 Task: Find connections with filter location Trindade with filter topic #Affiliationwith filter profile language Spanish with filter current company Icertis with filter school Acharya Institutes with filter industry Community Services with filter service category Tax Law with filter keywords title Chief Information Officer (CIO)
Action: Mouse moved to (498, 86)
Screenshot: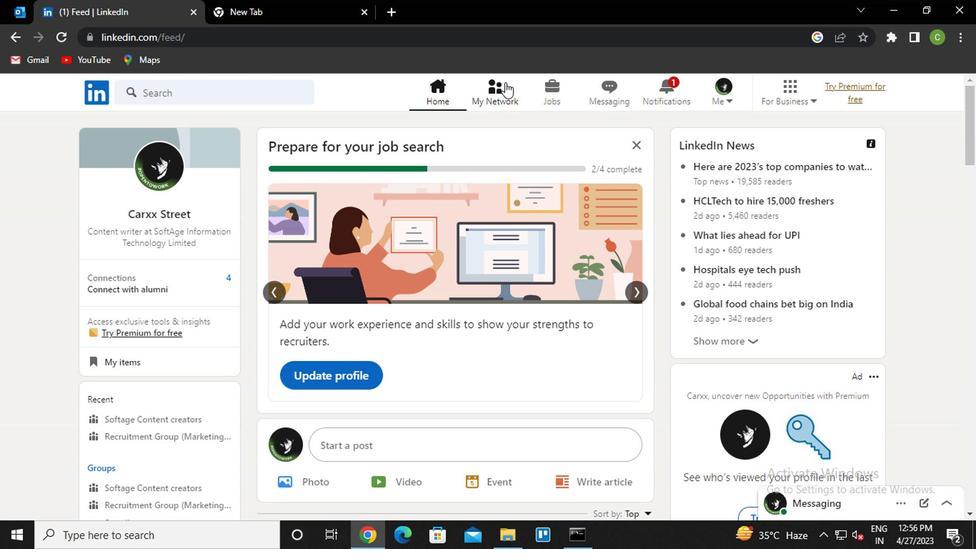 
Action: Mouse pressed left at (498, 86)
Screenshot: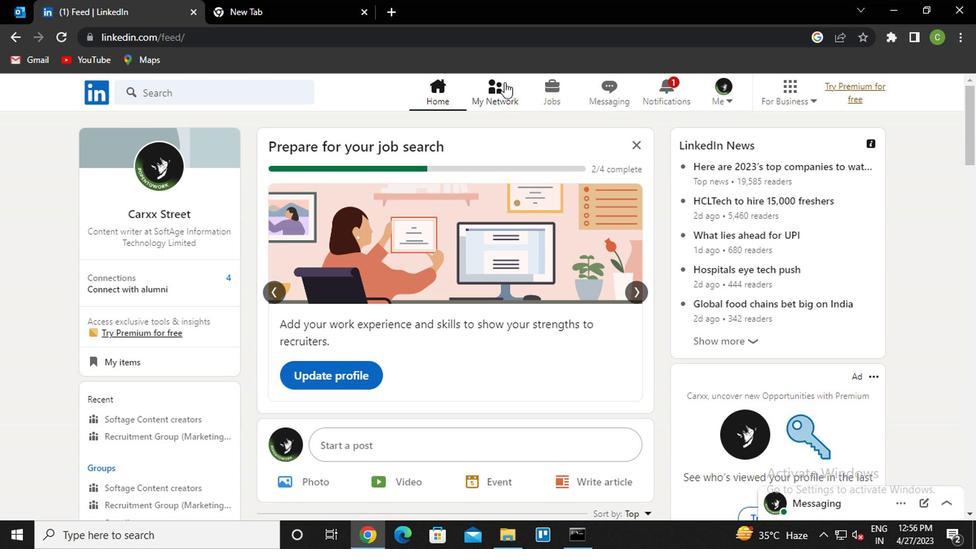 
Action: Mouse moved to (235, 168)
Screenshot: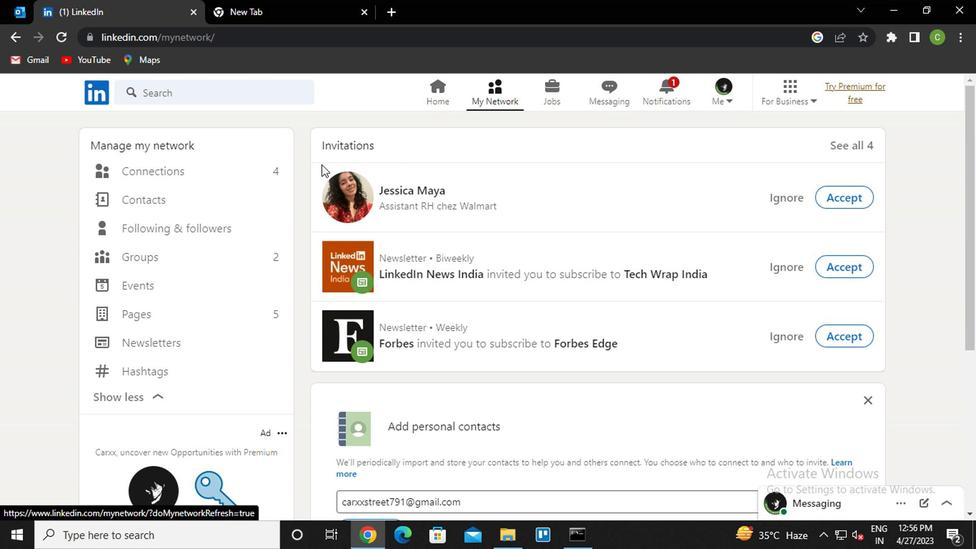 
Action: Mouse pressed left at (235, 168)
Screenshot: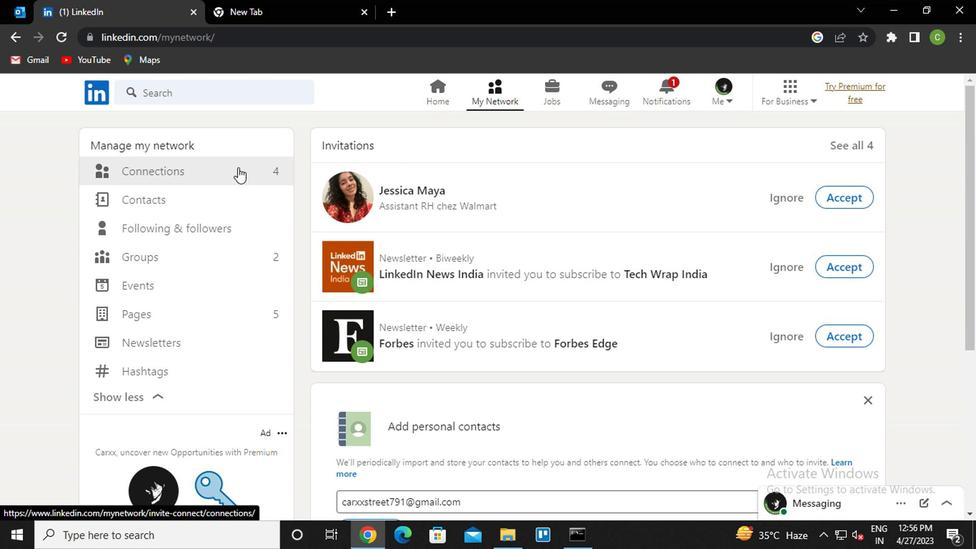 
Action: Mouse moved to (578, 179)
Screenshot: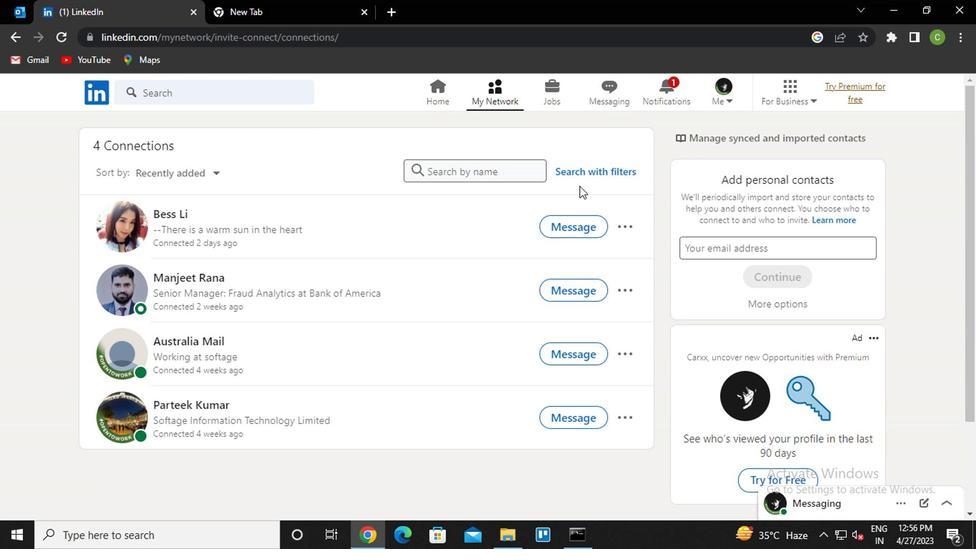 
Action: Mouse pressed left at (578, 179)
Screenshot: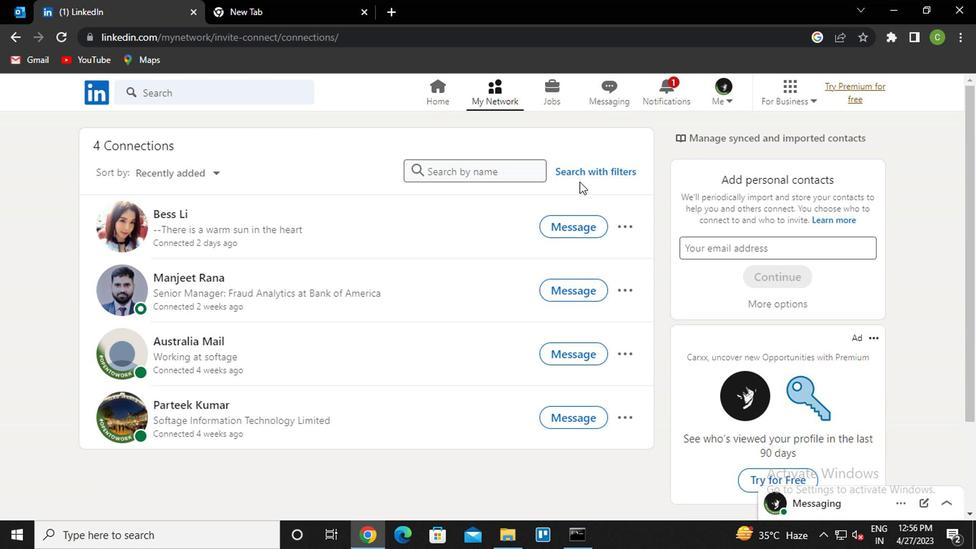 
Action: Mouse moved to (537, 125)
Screenshot: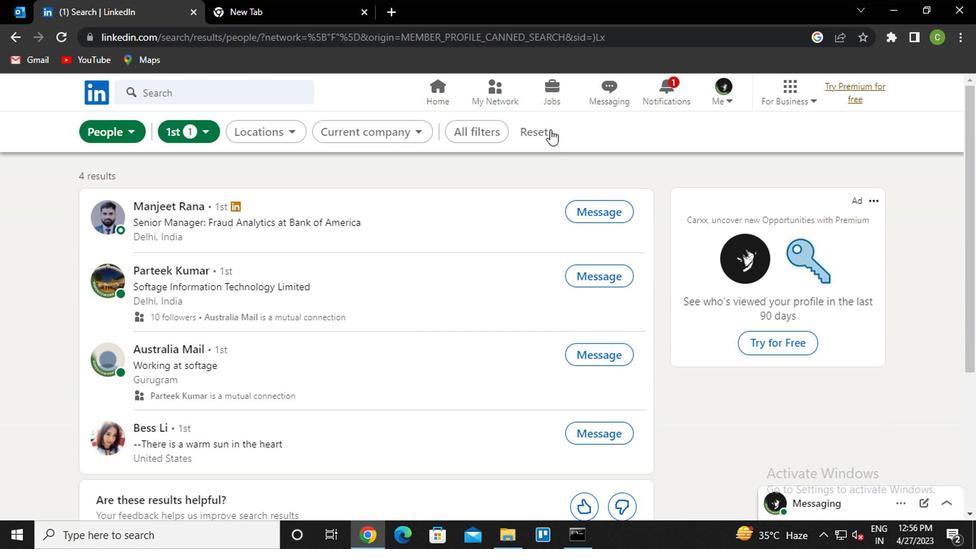 
Action: Mouse pressed left at (537, 125)
Screenshot: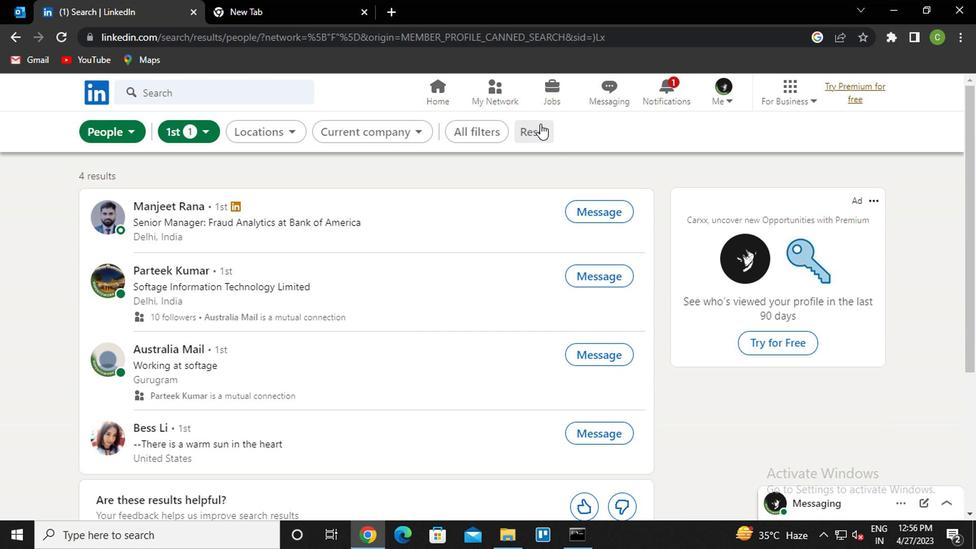 
Action: Mouse moved to (498, 134)
Screenshot: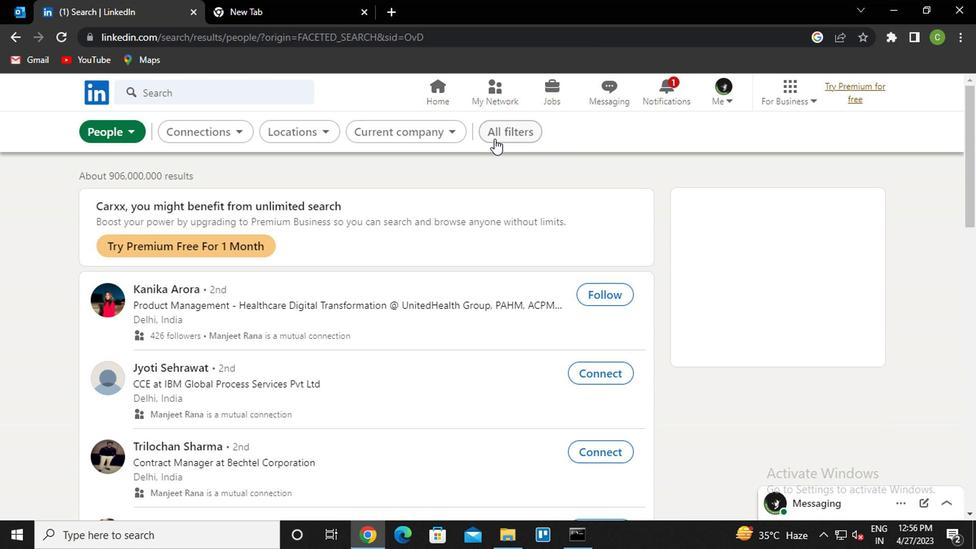
Action: Mouse pressed left at (498, 134)
Screenshot: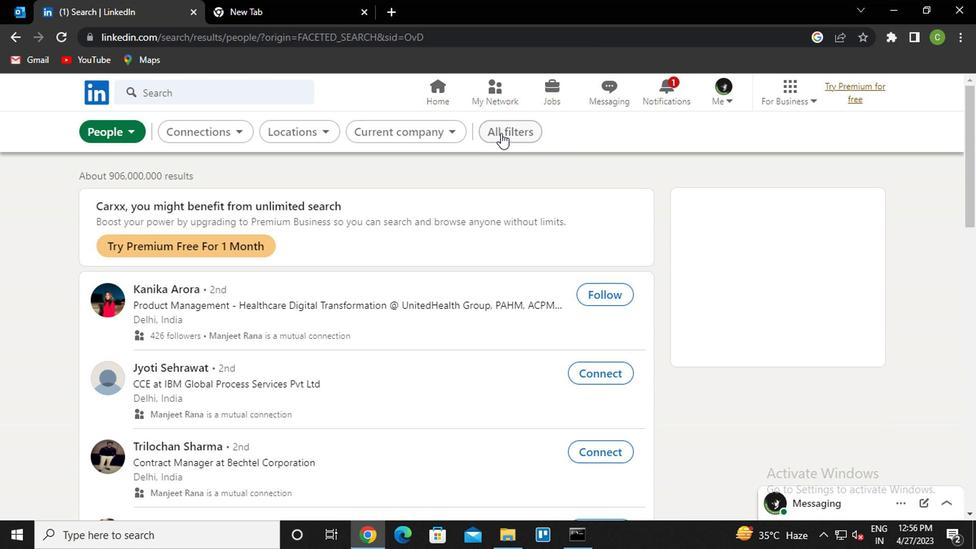 
Action: Mouse moved to (800, 317)
Screenshot: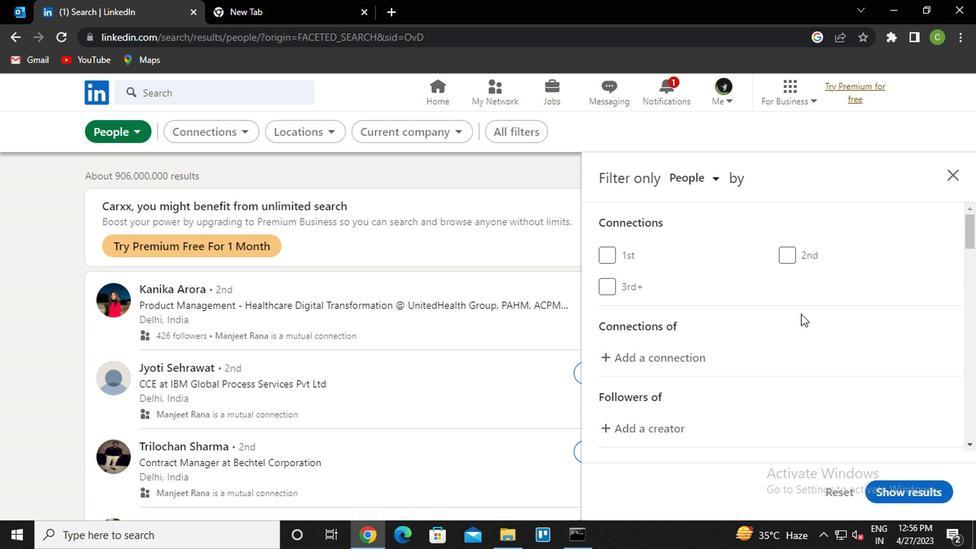 
Action: Mouse scrolled (800, 316) with delta (0, -1)
Screenshot: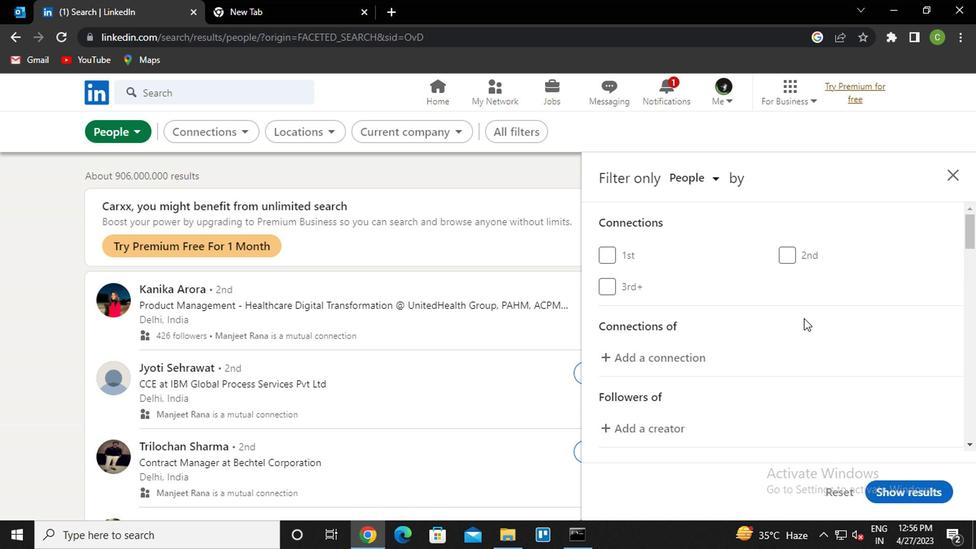 
Action: Mouse scrolled (800, 316) with delta (0, -1)
Screenshot: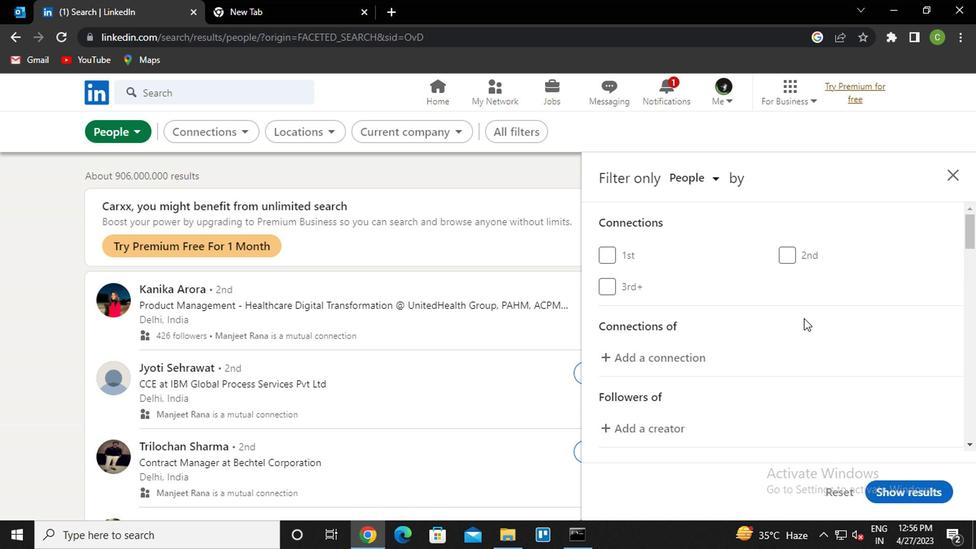 
Action: Mouse scrolled (800, 316) with delta (0, -1)
Screenshot: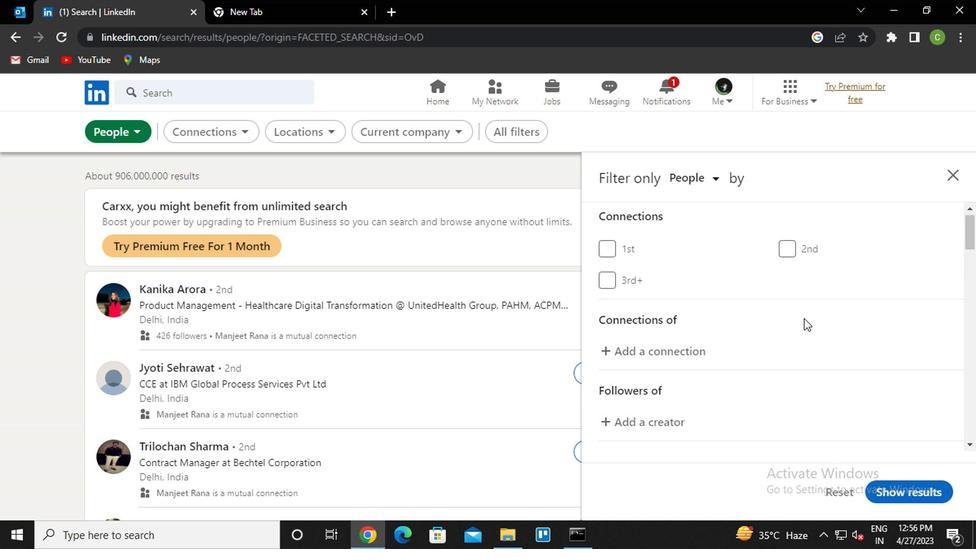 
Action: Mouse scrolled (800, 316) with delta (0, -1)
Screenshot: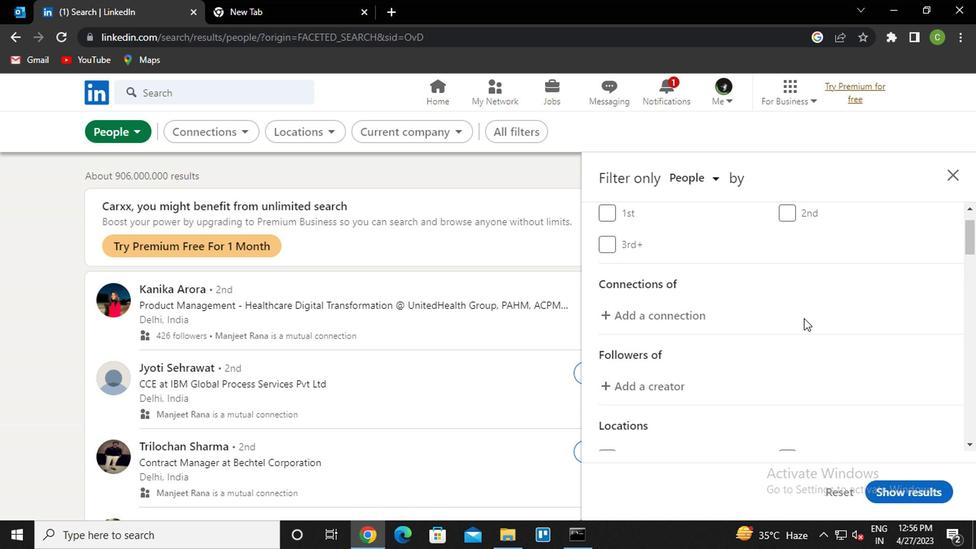 
Action: Mouse scrolled (800, 316) with delta (0, -1)
Screenshot: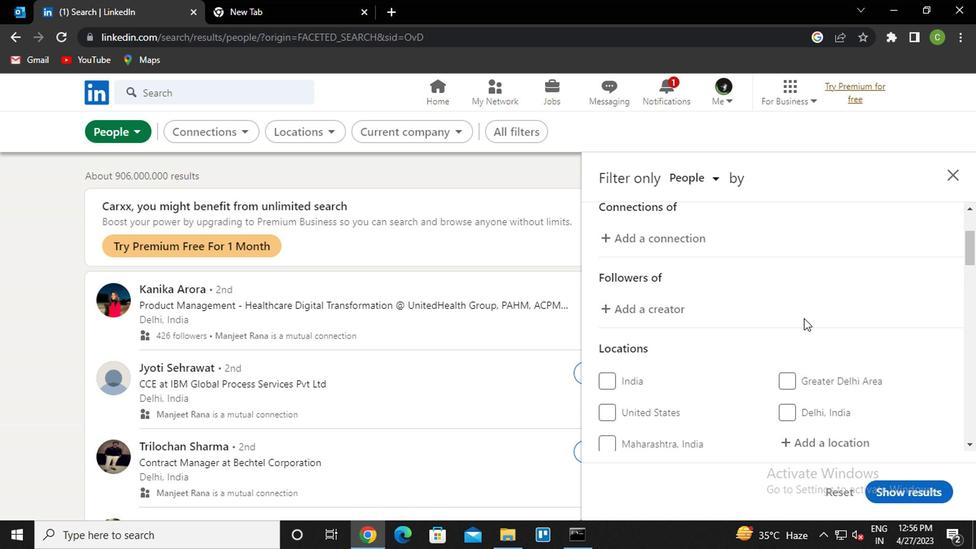 
Action: Mouse scrolled (800, 317) with delta (0, 0)
Screenshot: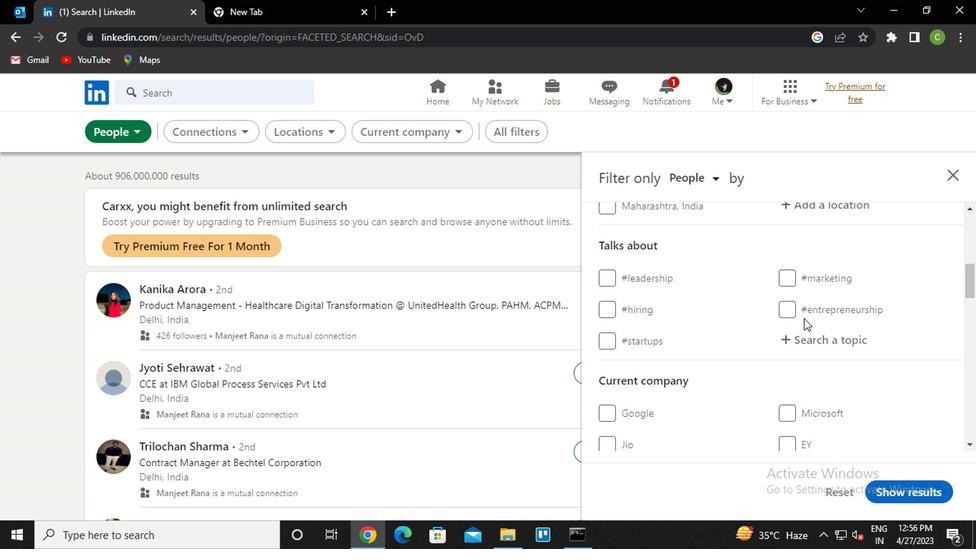 
Action: Mouse scrolled (800, 317) with delta (0, 0)
Screenshot: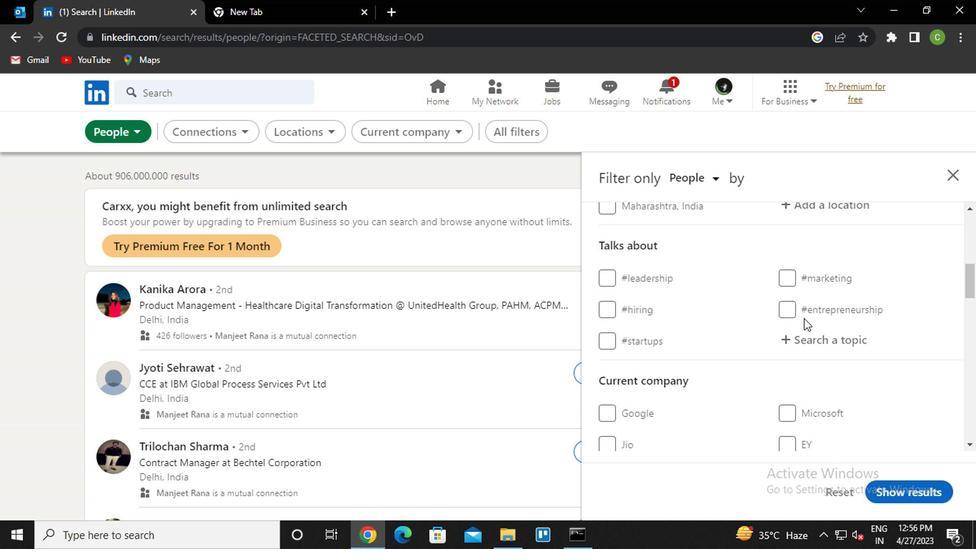 
Action: Mouse moved to (812, 341)
Screenshot: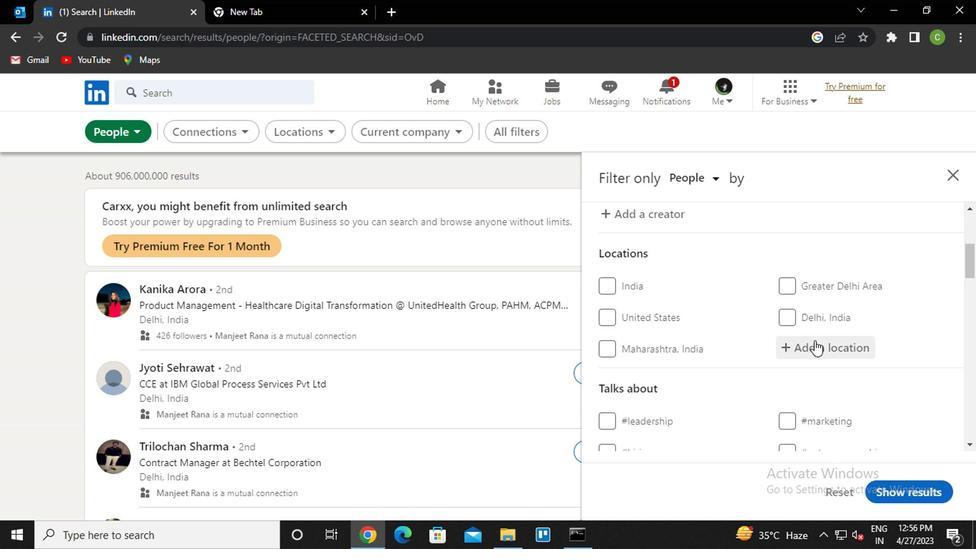 
Action: Mouse pressed left at (812, 341)
Screenshot: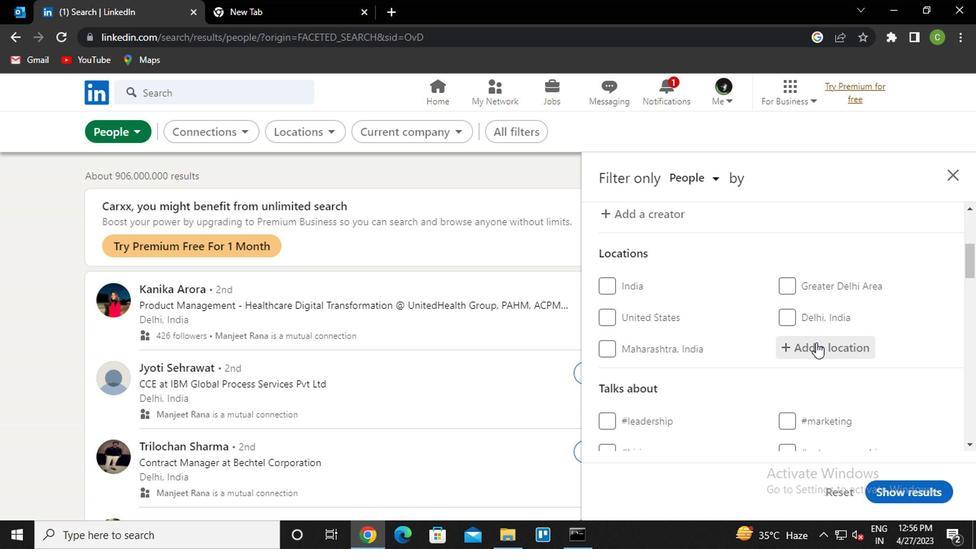 
Action: Key pressed <Key.caps_lock><Key.caps_lock>t<Key.caps_lock>rind<Key.down><Key.down><Key.enter>
Screenshot: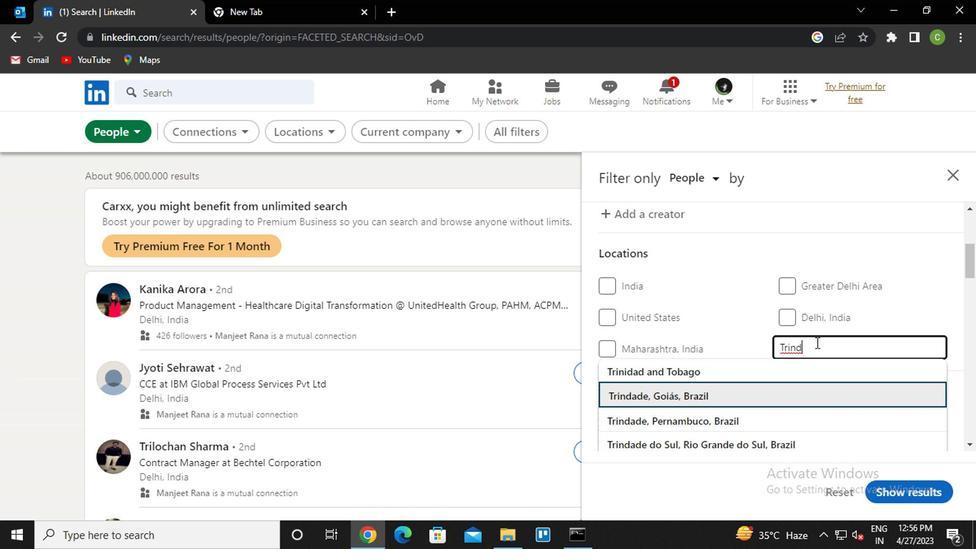 
Action: Mouse scrolled (812, 340) with delta (0, -1)
Screenshot: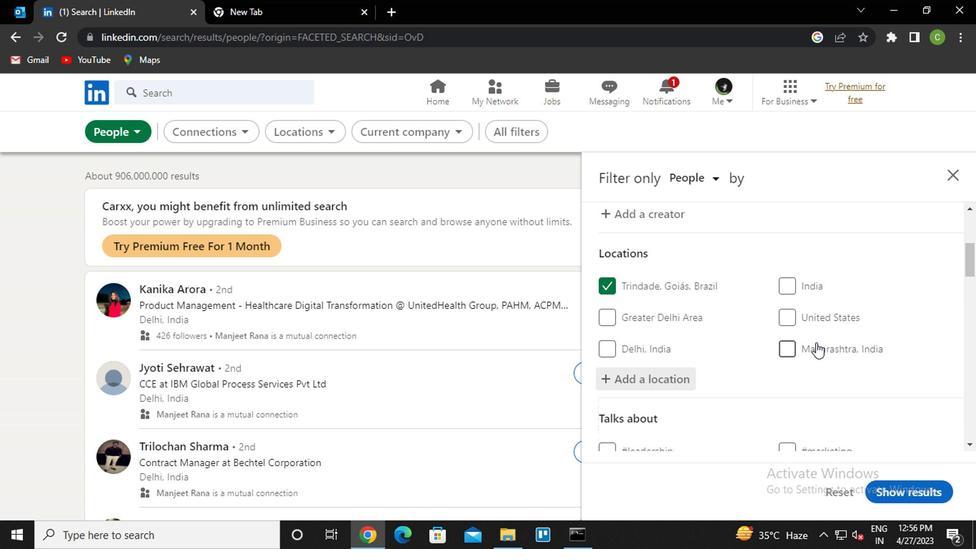 
Action: Mouse scrolled (812, 340) with delta (0, -1)
Screenshot: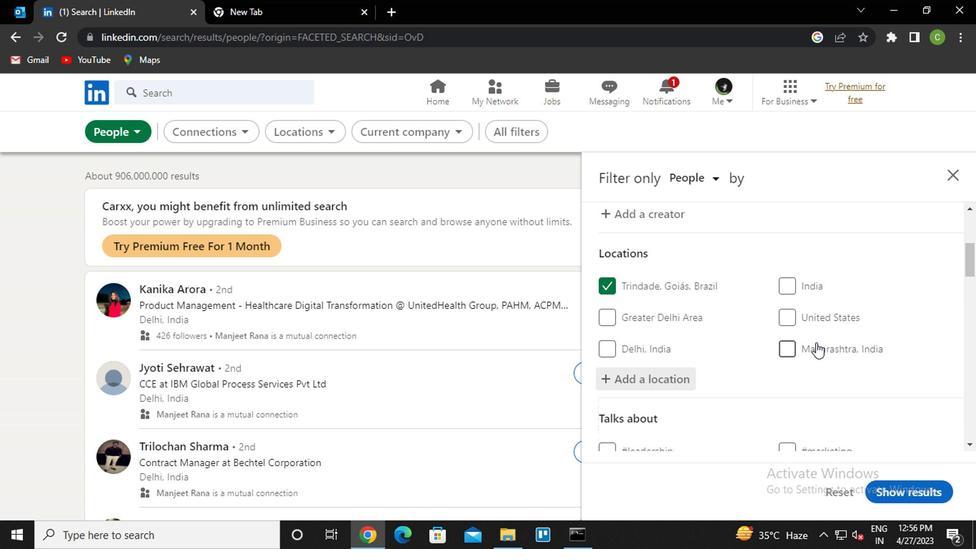 
Action: Mouse scrolled (812, 340) with delta (0, -1)
Screenshot: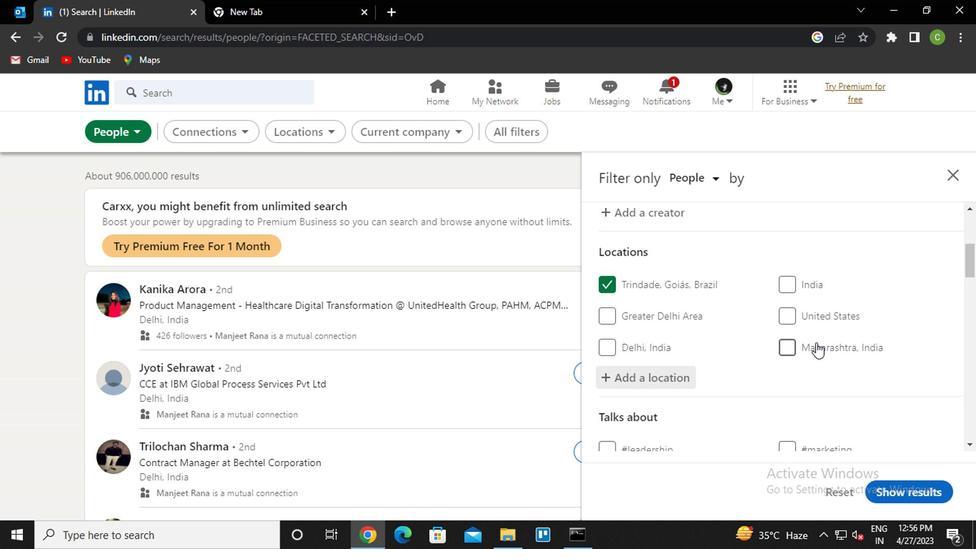 
Action: Mouse moved to (808, 305)
Screenshot: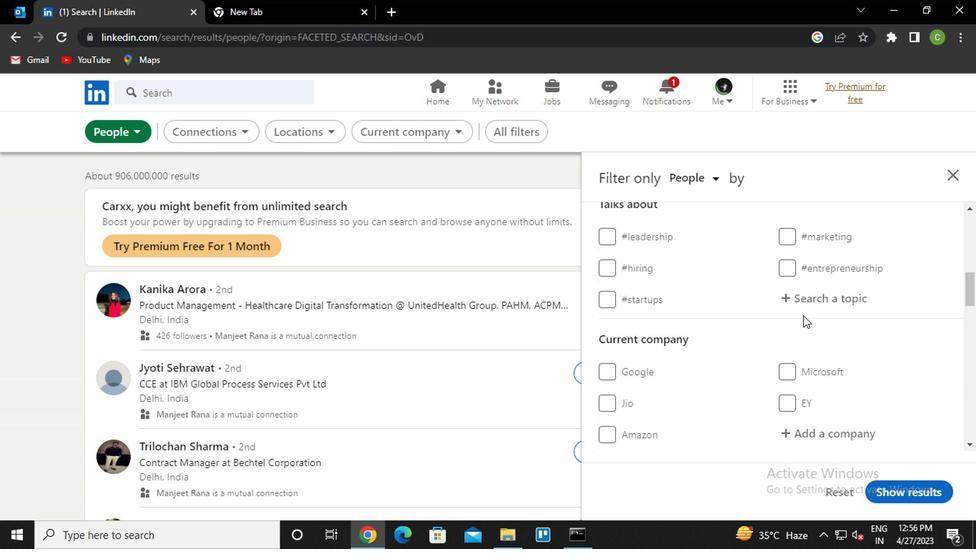 
Action: Mouse pressed left at (808, 305)
Screenshot: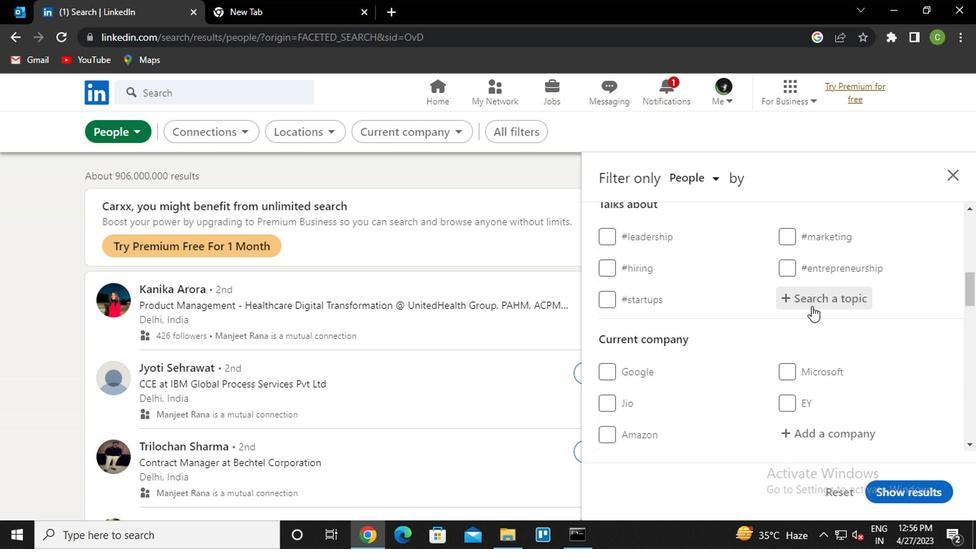 
Action: Key pressed <Key.caps_lock>a<Key.caps_lock>ffiali<Key.backspace><Key.backspace><Key.backspace><Key.backspace>iliation<Key.down><Key.enter>
Screenshot: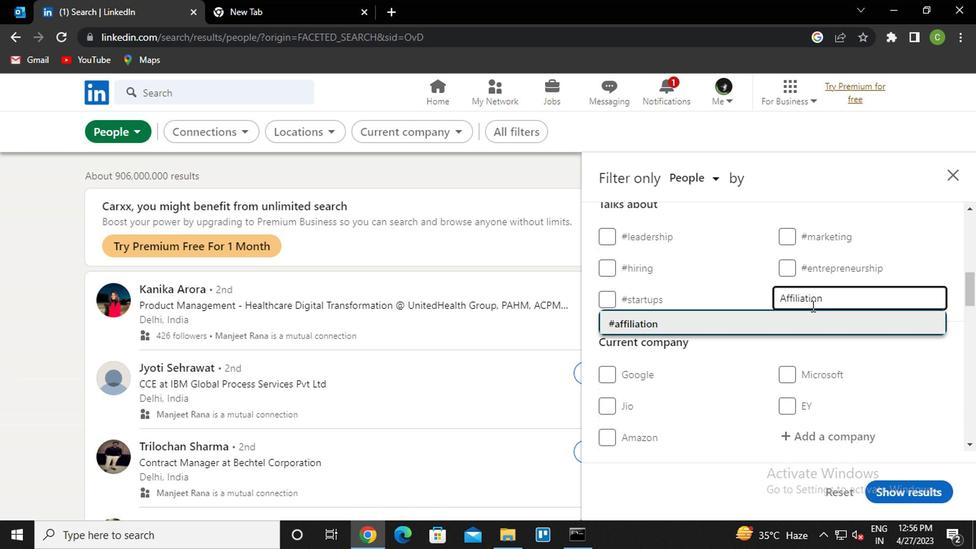 
Action: Mouse scrolled (808, 304) with delta (0, 0)
Screenshot: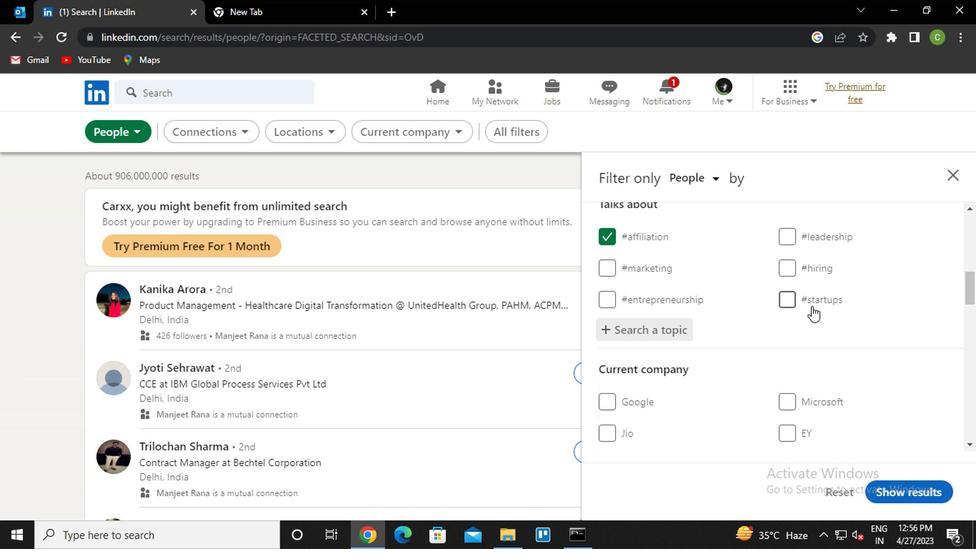 
Action: Mouse scrolled (808, 304) with delta (0, 0)
Screenshot: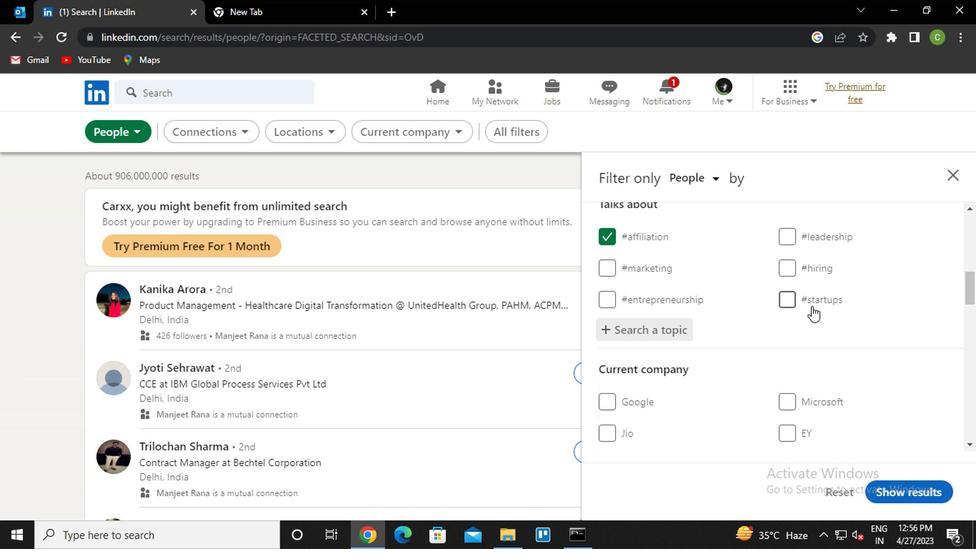 
Action: Mouse scrolled (808, 304) with delta (0, 0)
Screenshot: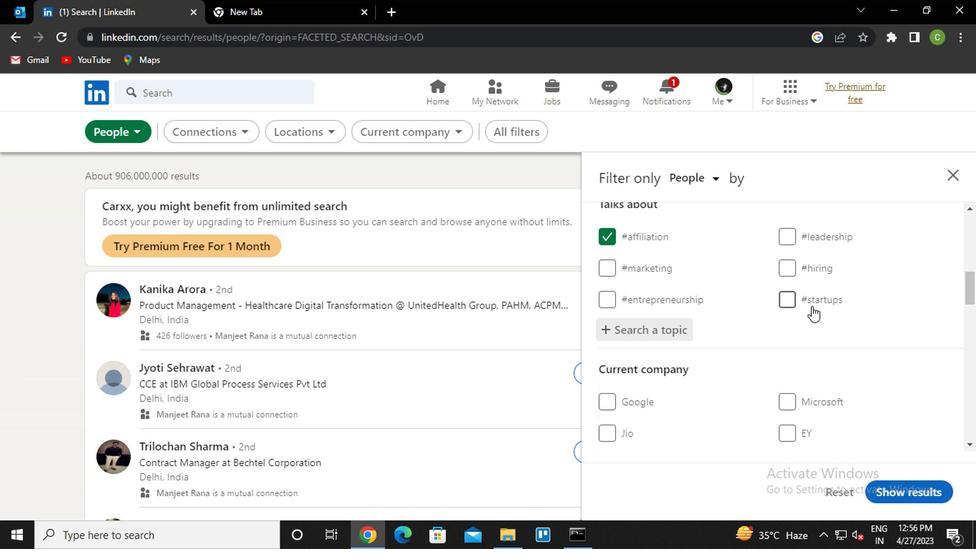 
Action: Mouse scrolled (808, 304) with delta (0, 0)
Screenshot: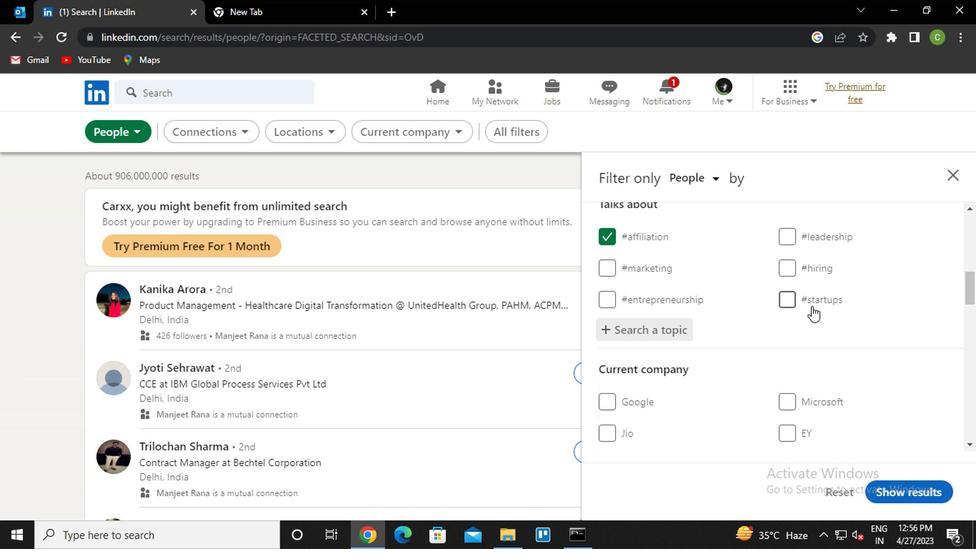 
Action: Mouse scrolled (808, 304) with delta (0, 0)
Screenshot: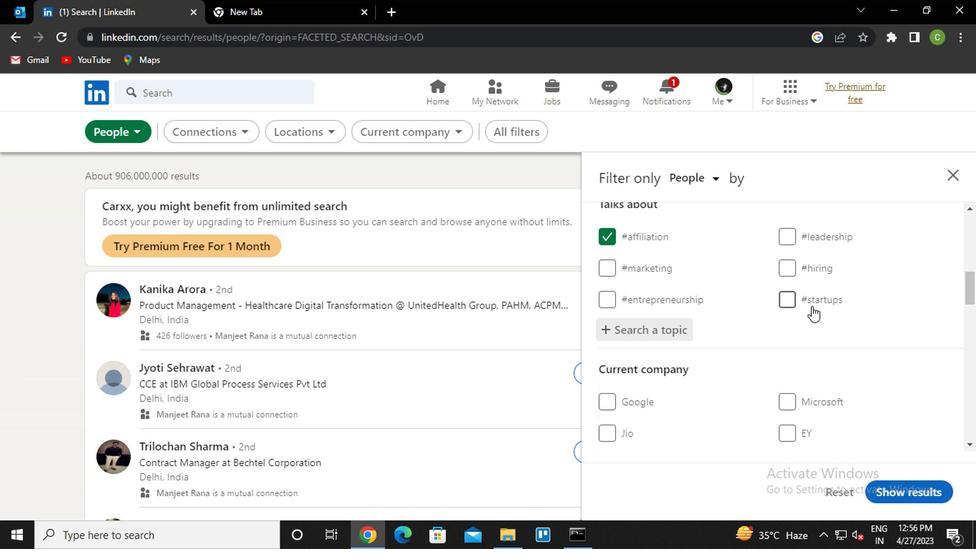 
Action: Mouse scrolled (808, 304) with delta (0, 0)
Screenshot: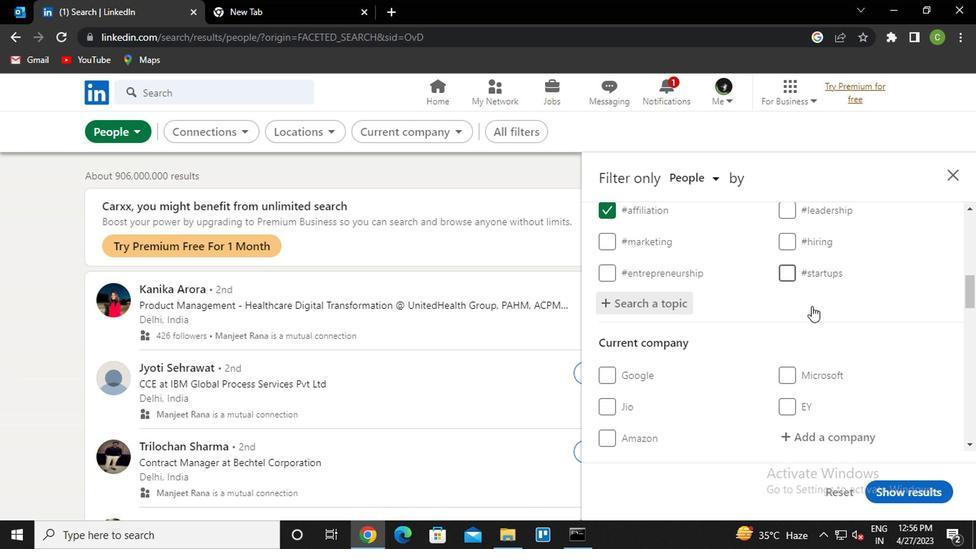 
Action: Mouse scrolled (808, 304) with delta (0, 0)
Screenshot: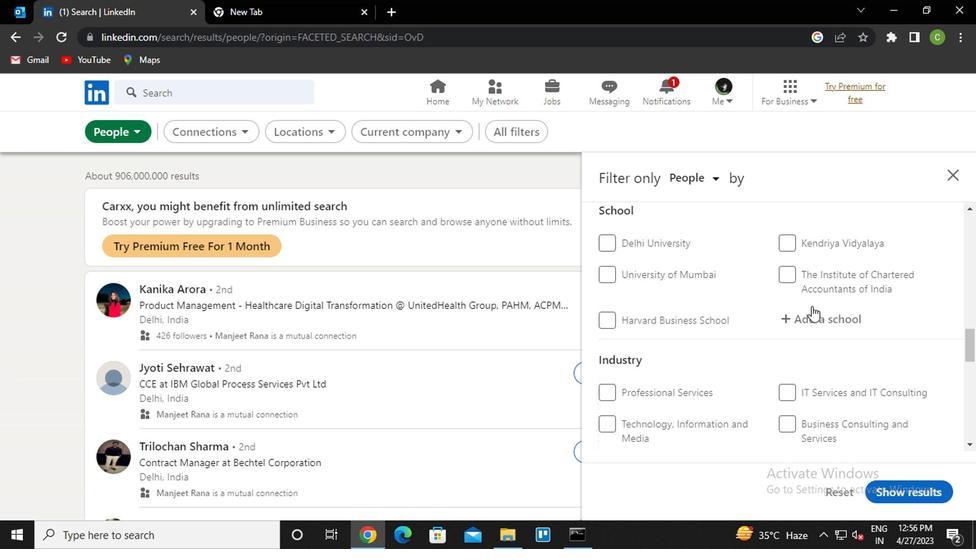
Action: Mouse scrolled (808, 304) with delta (0, 0)
Screenshot: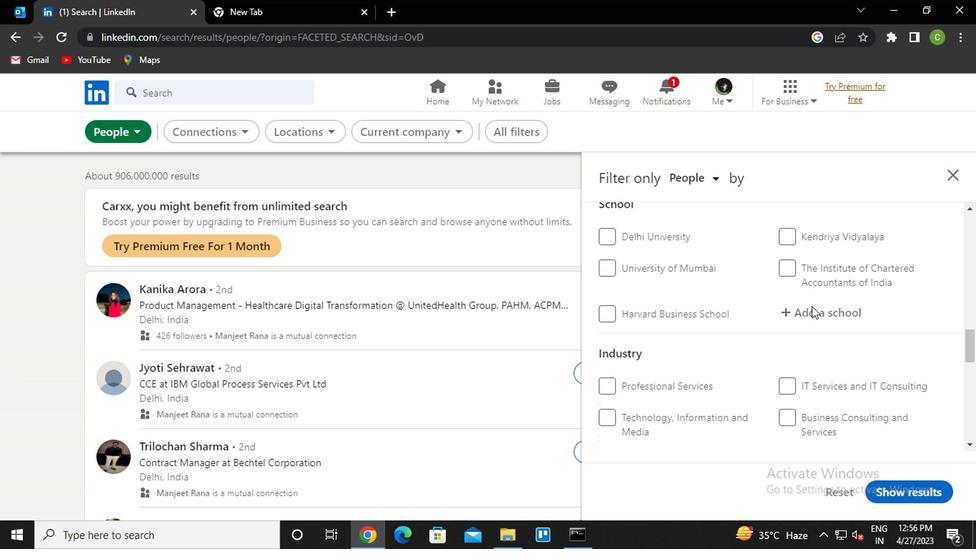 
Action: Mouse scrolled (808, 304) with delta (0, 0)
Screenshot: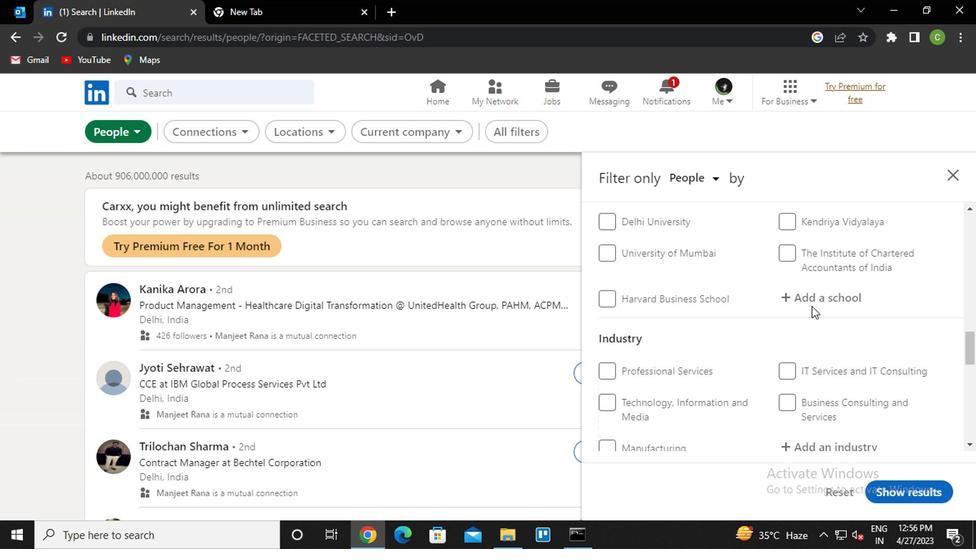 
Action: Mouse scrolled (808, 304) with delta (0, 0)
Screenshot: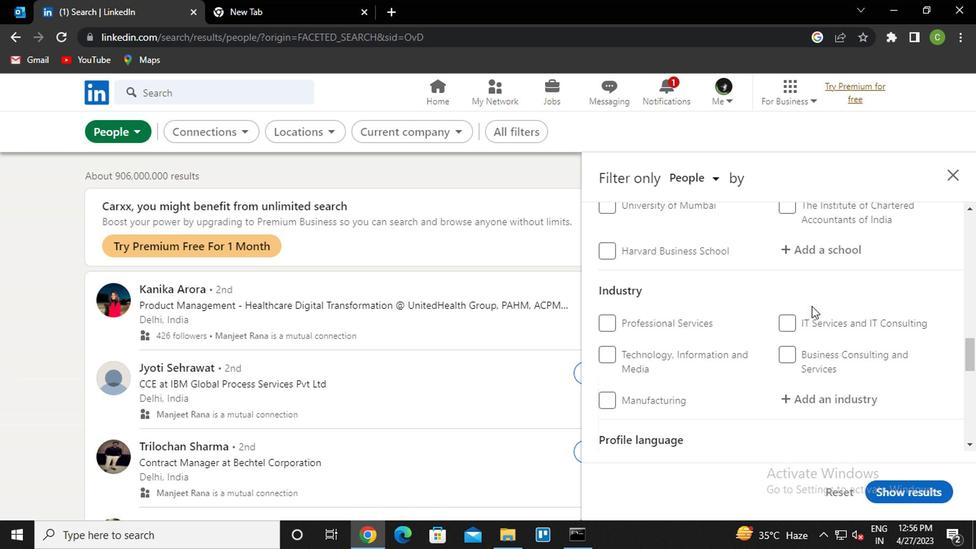 
Action: Mouse scrolled (808, 304) with delta (0, 0)
Screenshot: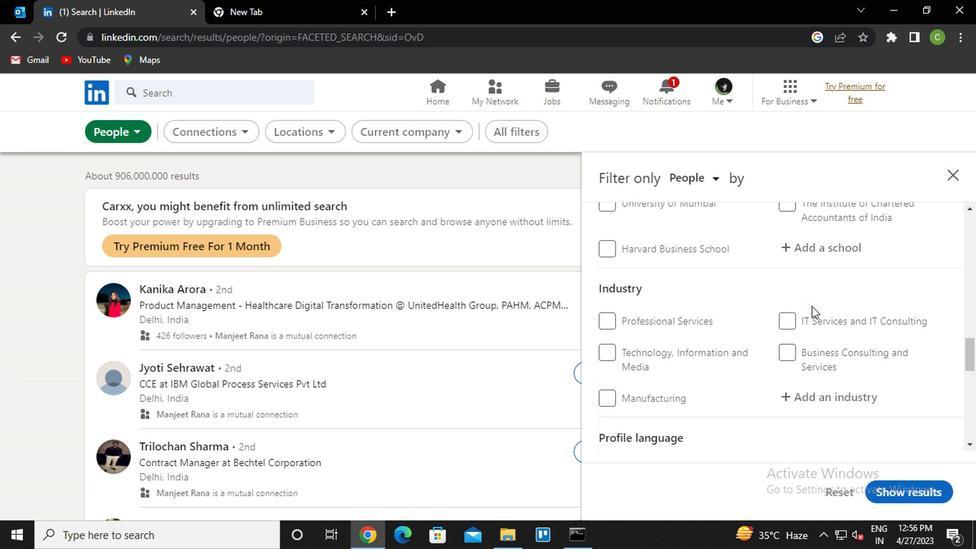 
Action: Mouse scrolled (808, 306) with delta (0, 1)
Screenshot: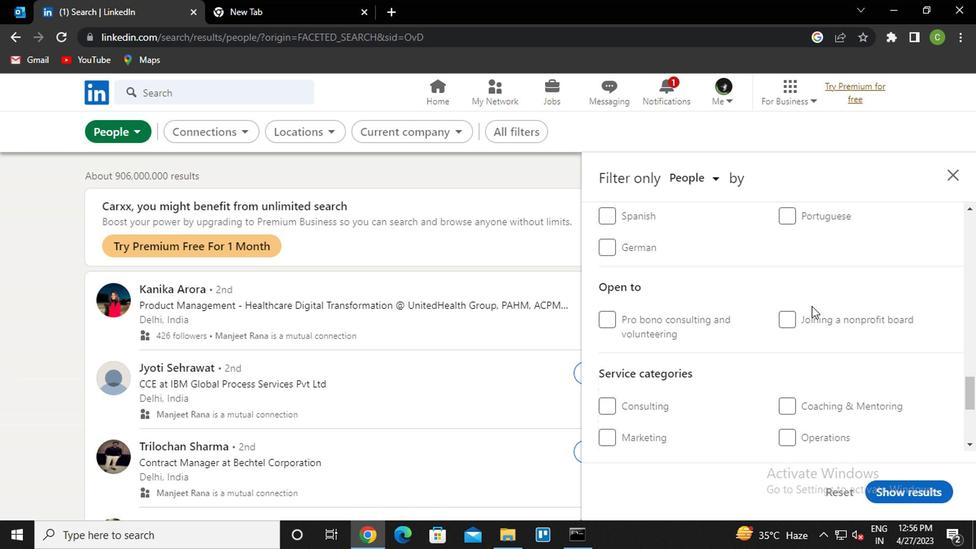 
Action: Mouse scrolled (808, 306) with delta (0, 1)
Screenshot: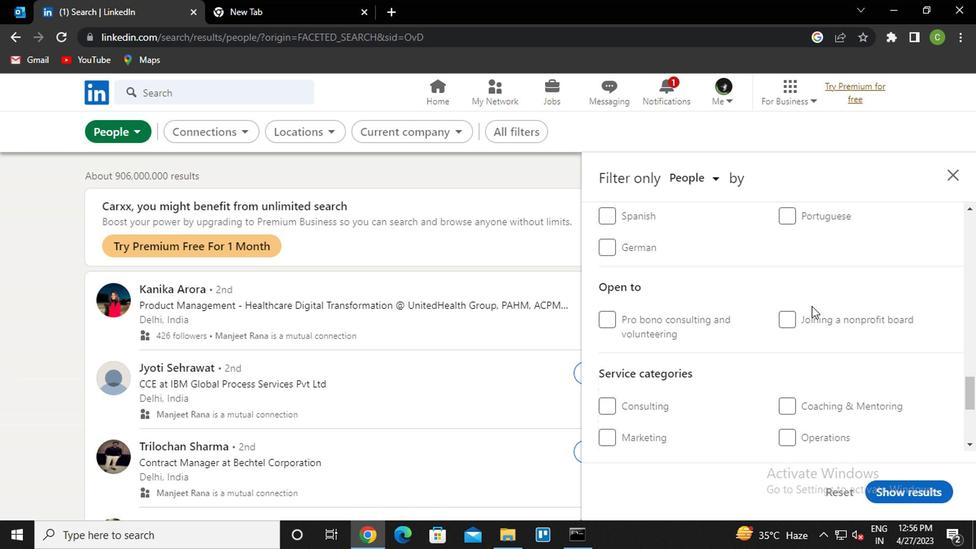 
Action: Mouse moved to (608, 350)
Screenshot: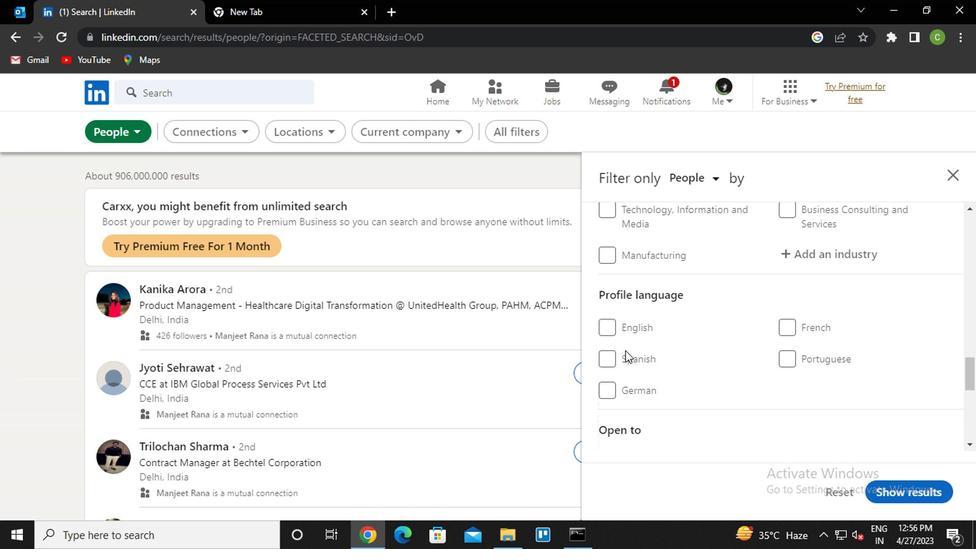 
Action: Mouse pressed left at (608, 350)
Screenshot: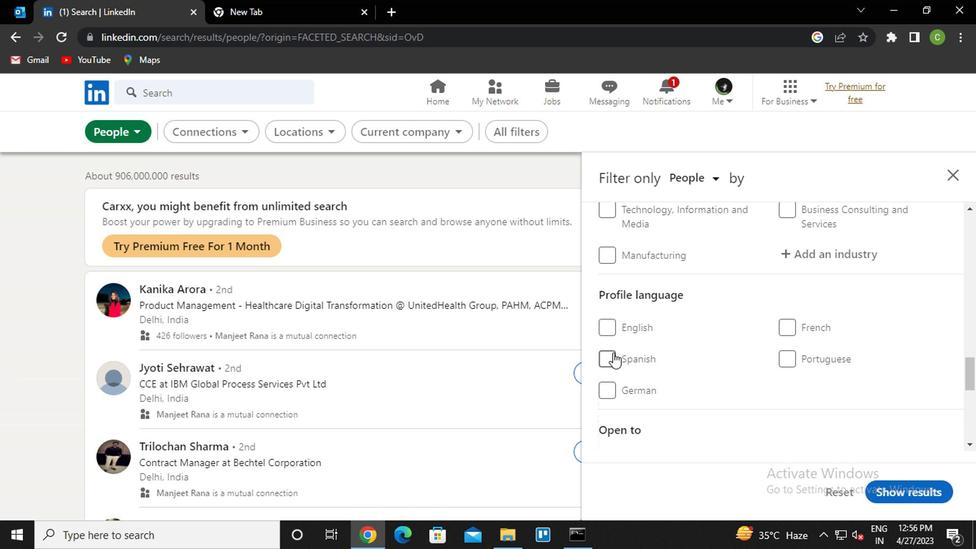 
Action: Mouse moved to (693, 358)
Screenshot: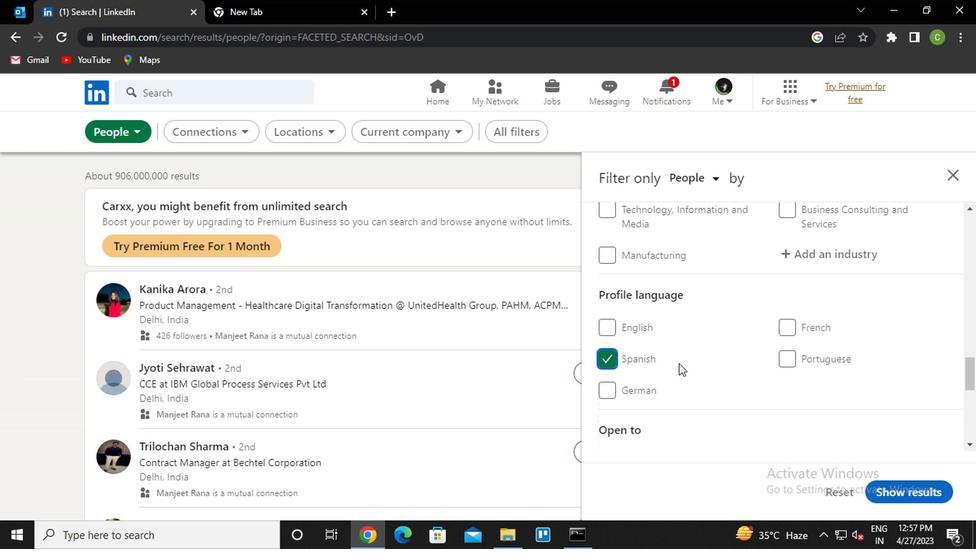 
Action: Mouse scrolled (693, 358) with delta (0, 0)
Screenshot: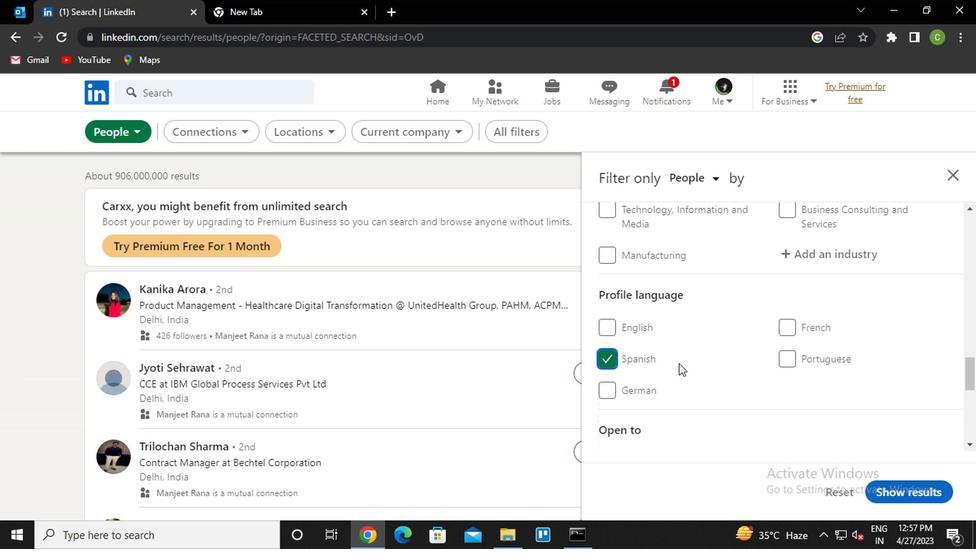 
Action: Mouse scrolled (693, 358) with delta (0, 0)
Screenshot: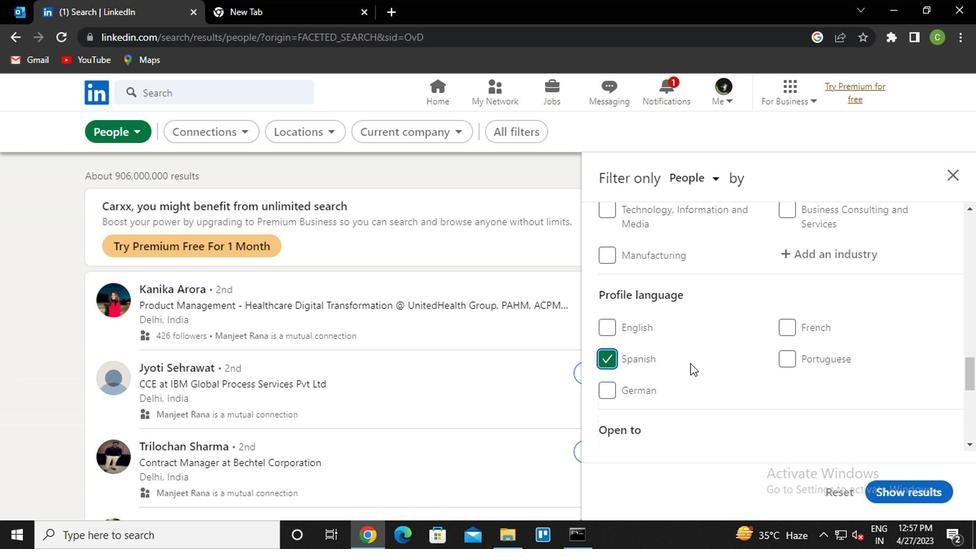 
Action: Mouse scrolled (693, 358) with delta (0, 0)
Screenshot: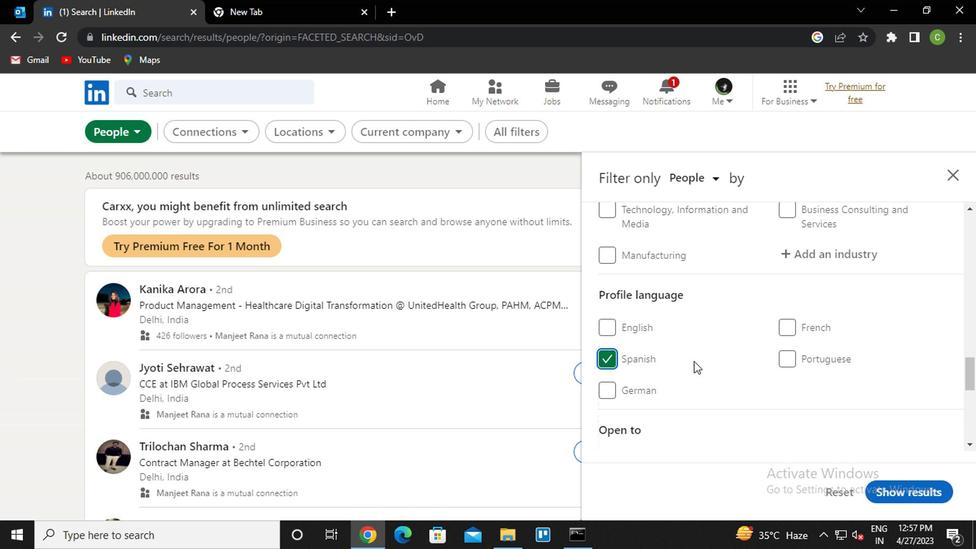 
Action: Mouse scrolled (693, 358) with delta (0, 0)
Screenshot: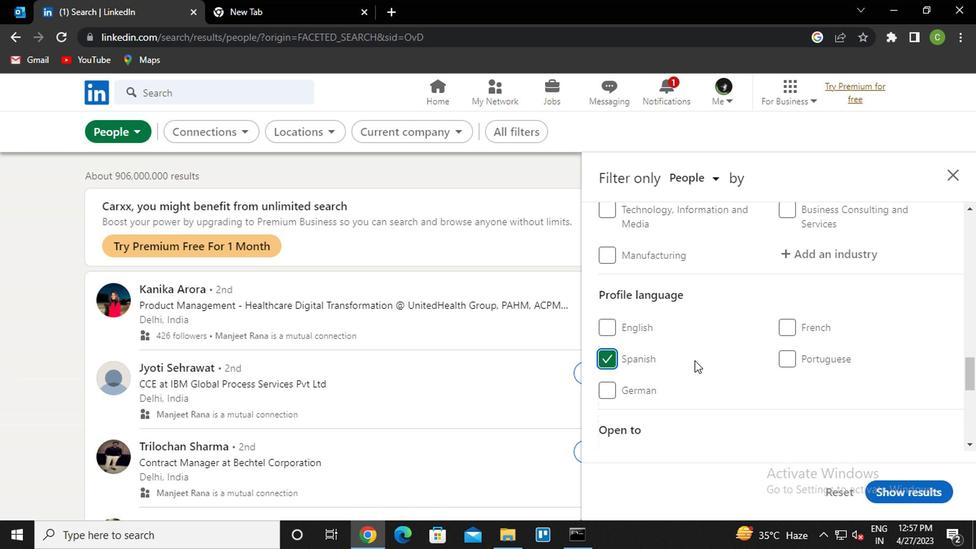 
Action: Mouse scrolled (693, 358) with delta (0, 0)
Screenshot: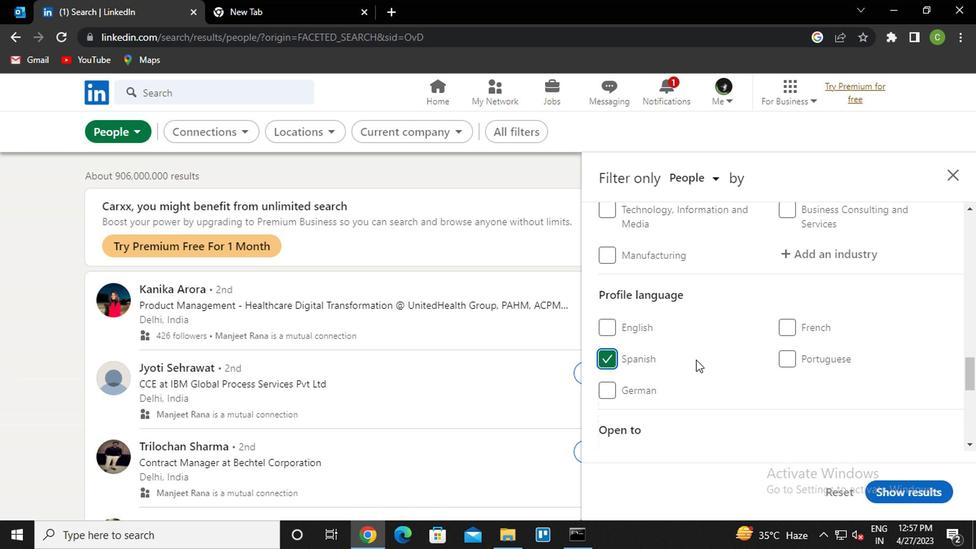 
Action: Mouse moved to (695, 356)
Screenshot: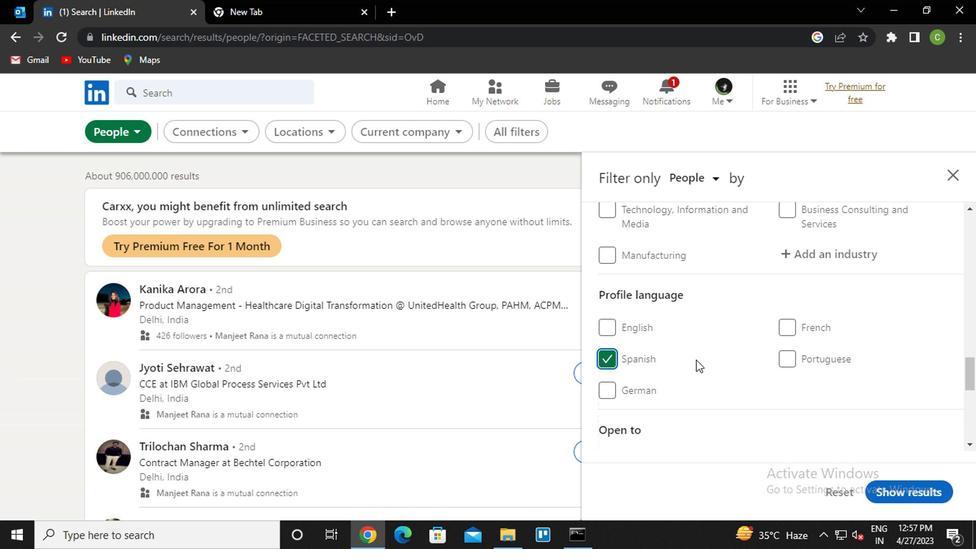 
Action: Mouse scrolled (695, 357) with delta (0, 1)
Screenshot: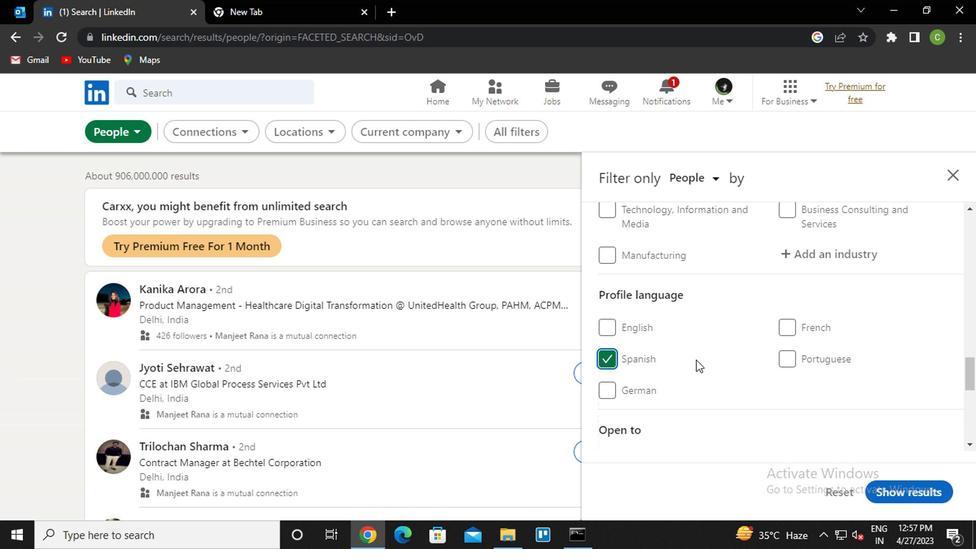 
Action: Mouse moved to (696, 356)
Screenshot: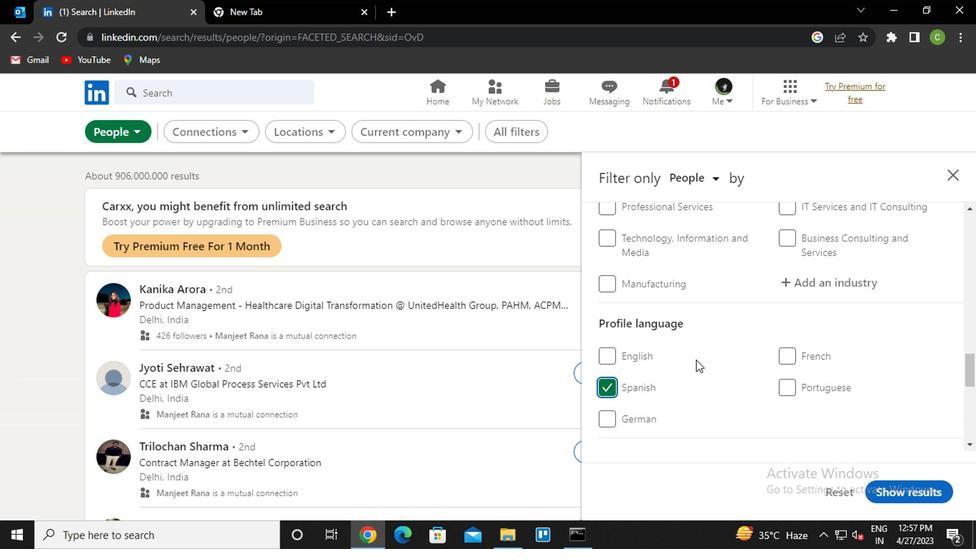 
Action: Mouse scrolled (696, 356) with delta (0, 0)
Screenshot: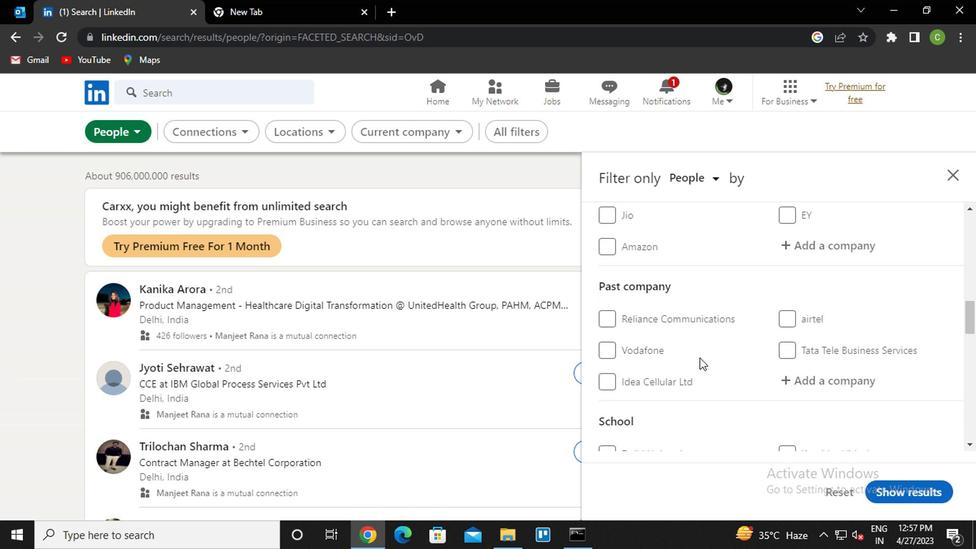 
Action: Mouse scrolled (696, 356) with delta (0, 0)
Screenshot: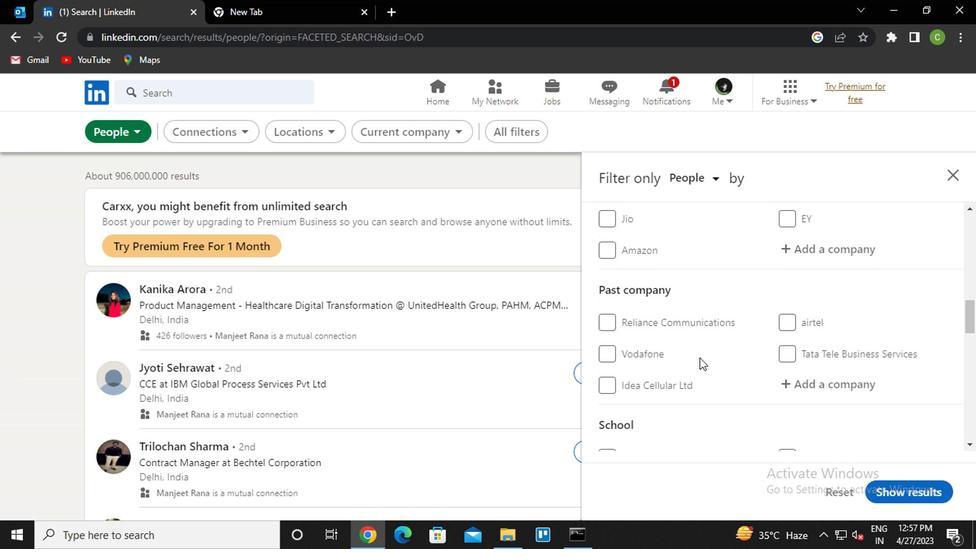 
Action: Mouse scrolled (696, 356) with delta (0, 0)
Screenshot: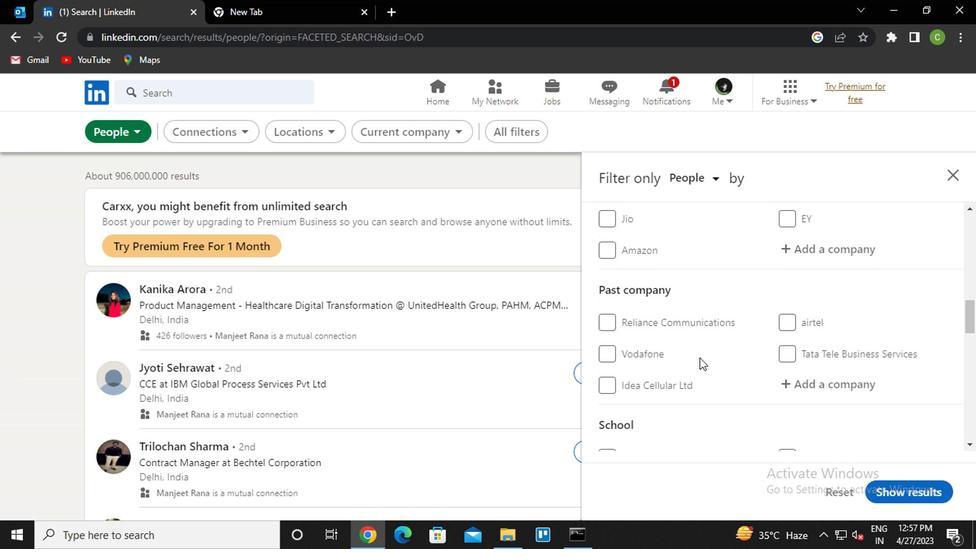 
Action: Mouse scrolled (696, 356) with delta (0, 0)
Screenshot: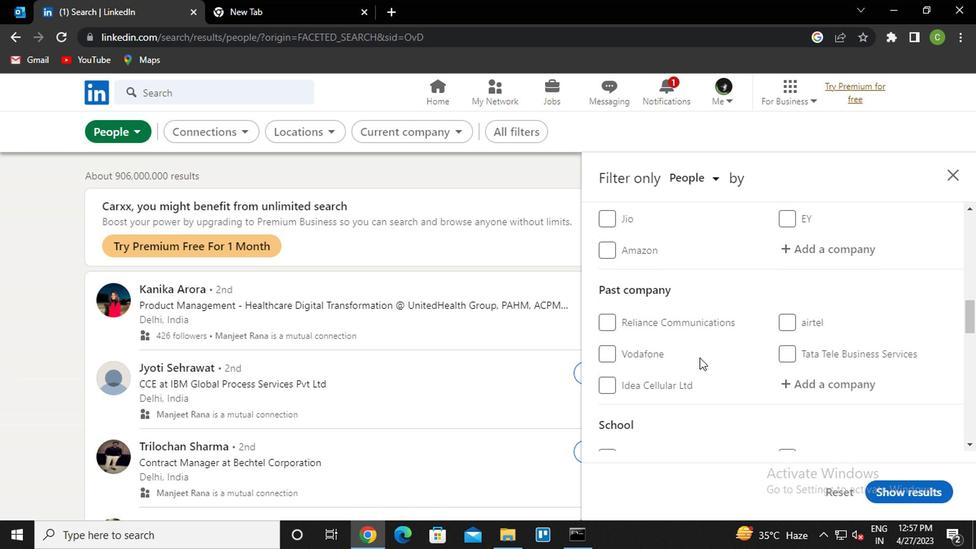 
Action: Mouse moved to (759, 336)
Screenshot: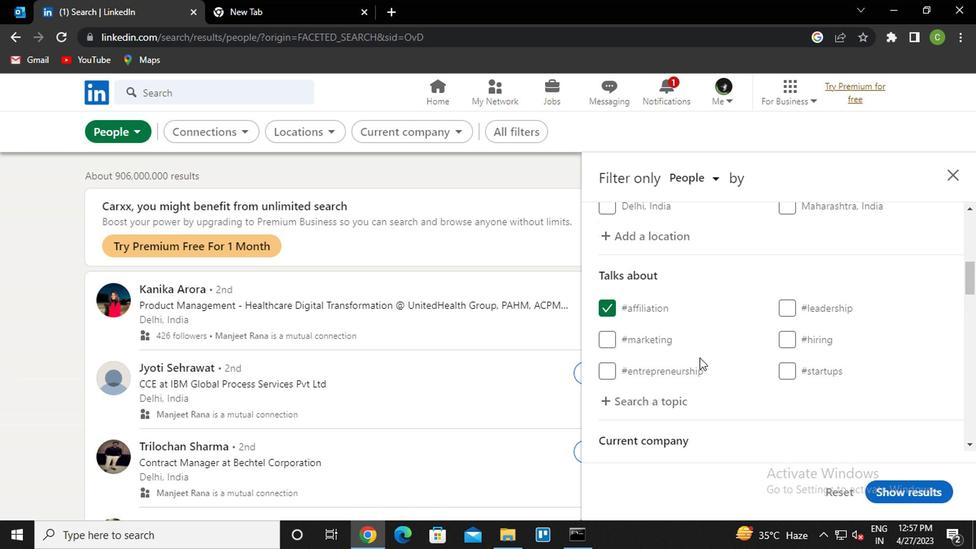 
Action: Mouse scrolled (759, 336) with delta (0, 0)
Screenshot: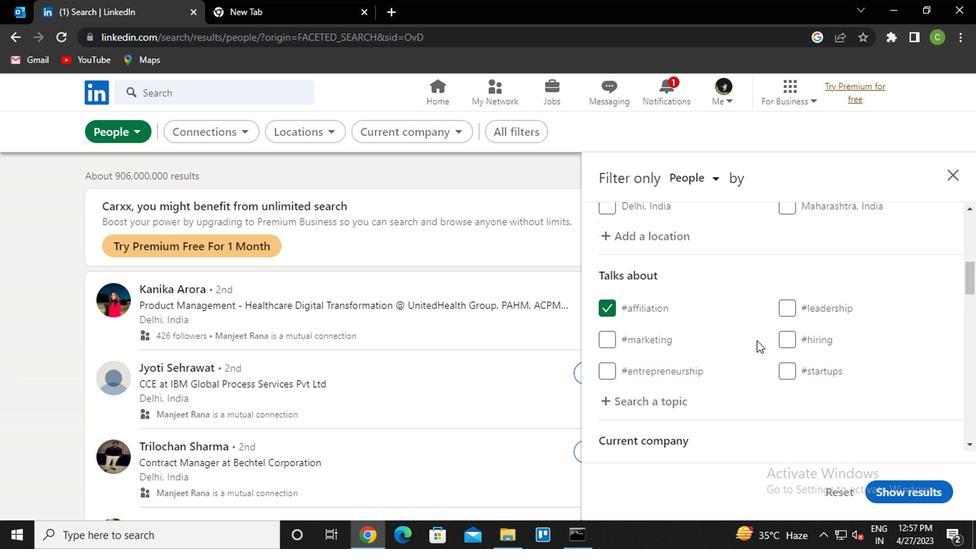 
Action: Mouse scrolled (759, 336) with delta (0, 0)
Screenshot: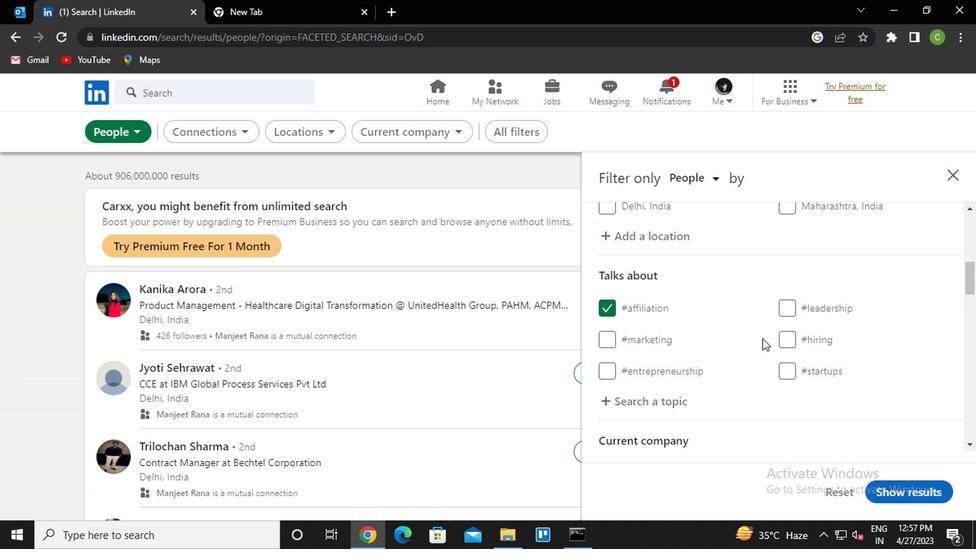
Action: Mouse scrolled (759, 336) with delta (0, 0)
Screenshot: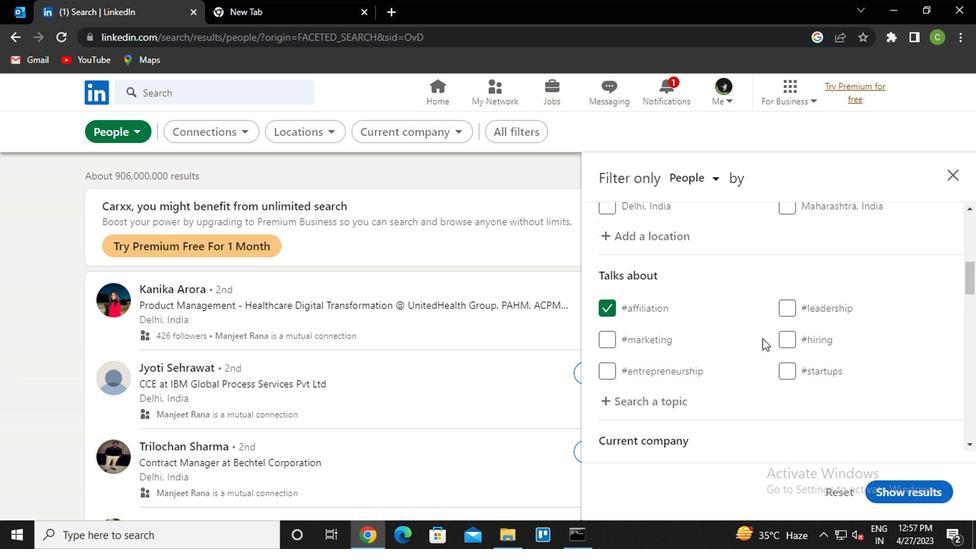 
Action: Mouse moved to (810, 319)
Screenshot: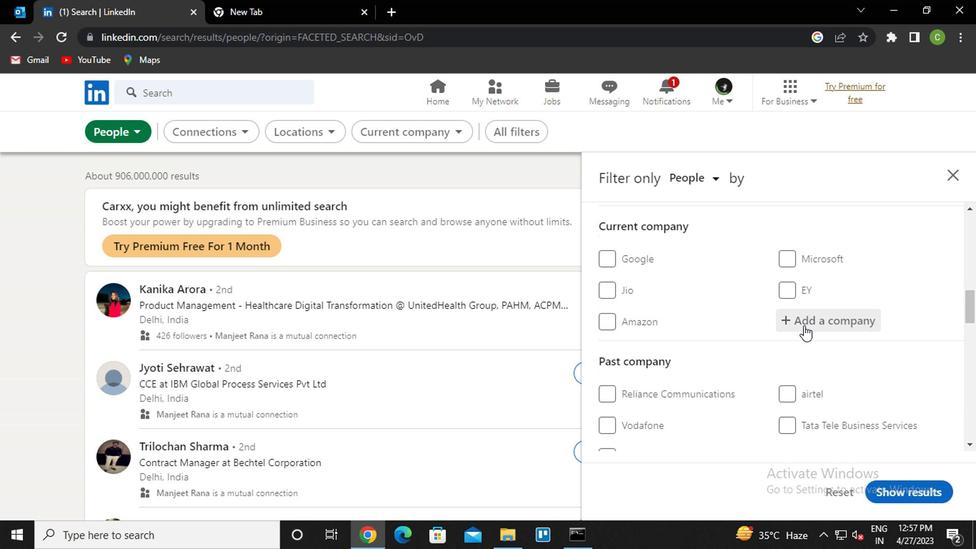 
Action: Mouse pressed left at (810, 319)
Screenshot: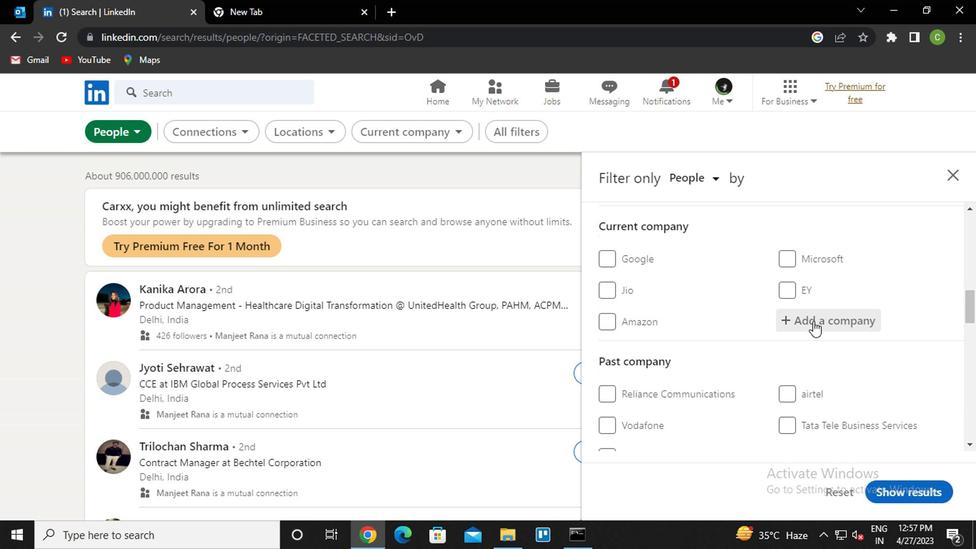 
Action: Key pressed <Key.caps_lock>i<Key.caps_lock>cert<Key.down><Key.enter>
Screenshot: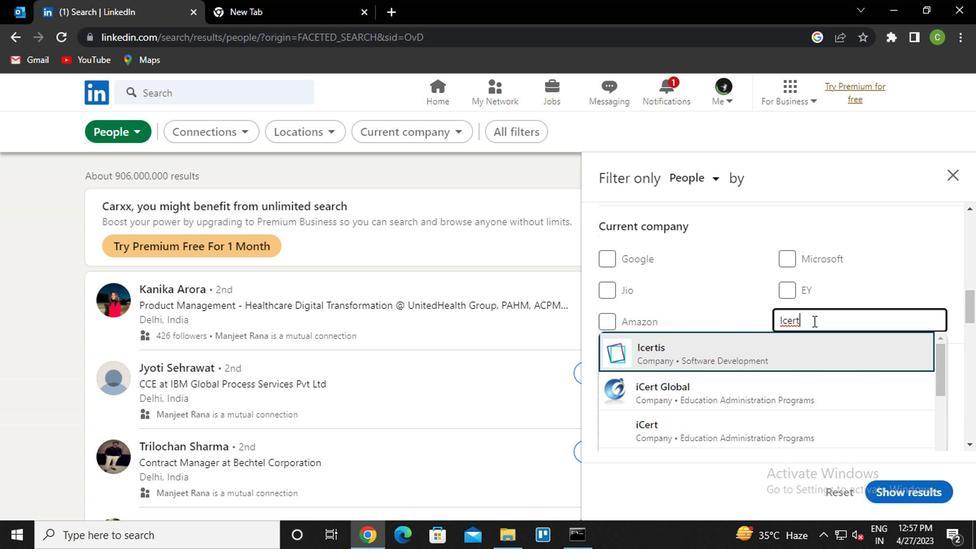 
Action: Mouse scrolled (810, 319) with delta (0, 0)
Screenshot: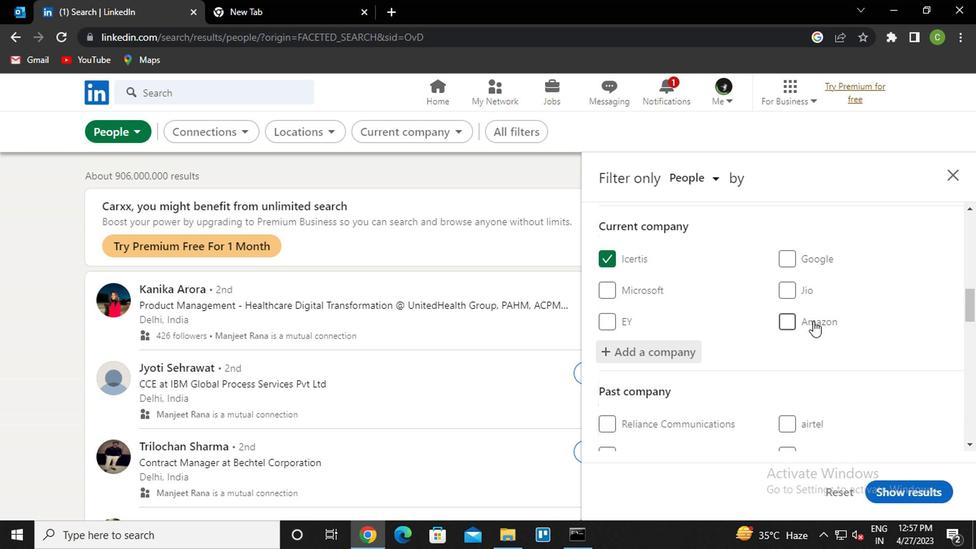 
Action: Mouse scrolled (810, 319) with delta (0, 0)
Screenshot: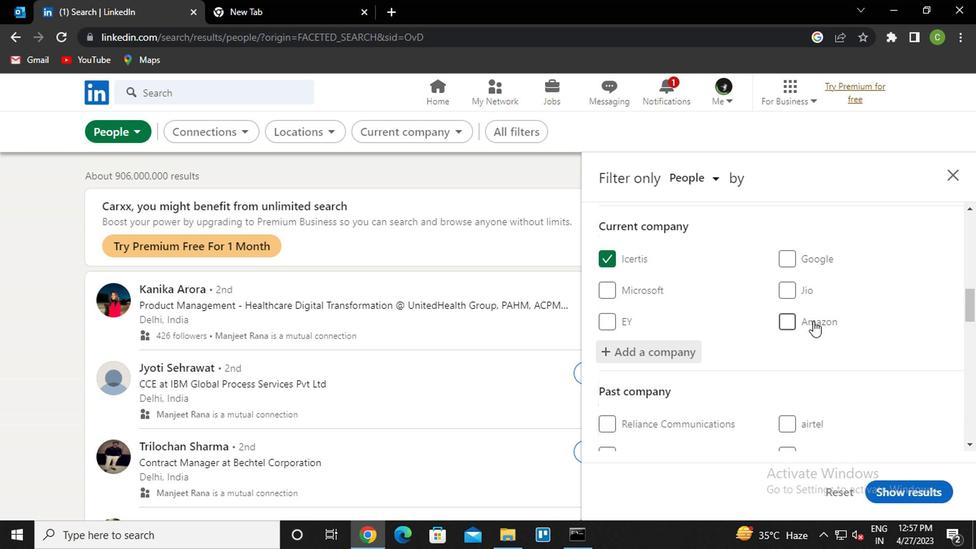 
Action: Mouse scrolled (810, 319) with delta (0, 0)
Screenshot: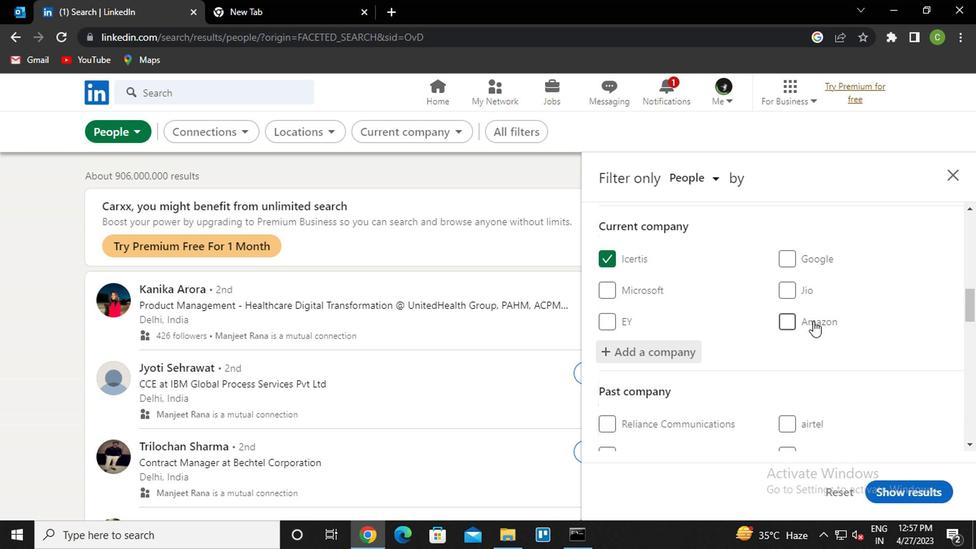 
Action: Mouse scrolled (810, 319) with delta (0, 0)
Screenshot: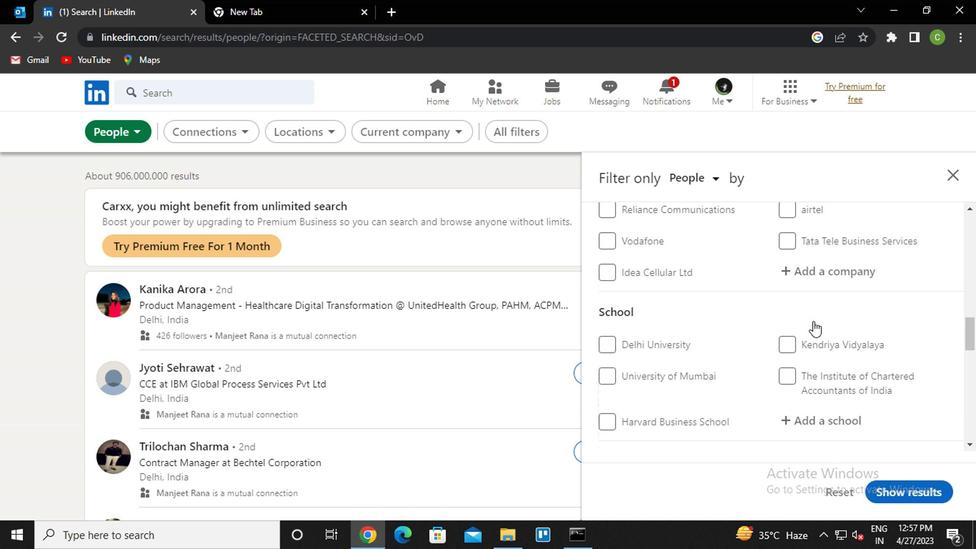 
Action: Mouse scrolled (810, 319) with delta (0, 0)
Screenshot: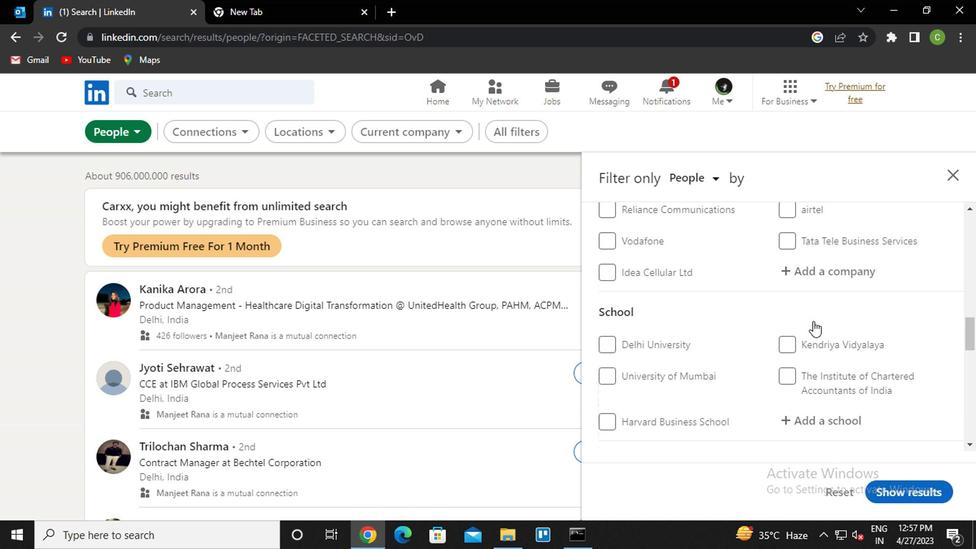 
Action: Mouse moved to (822, 278)
Screenshot: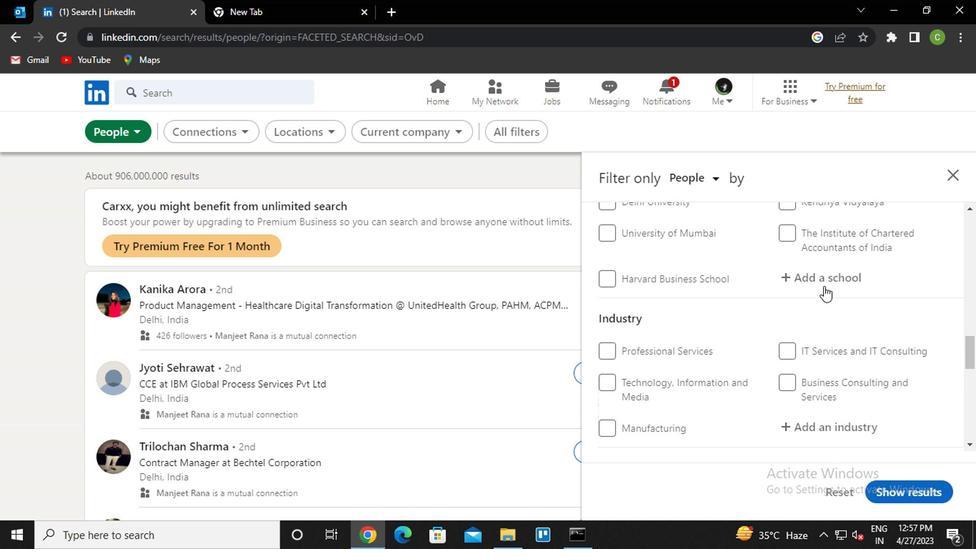 
Action: Mouse pressed left at (822, 278)
Screenshot: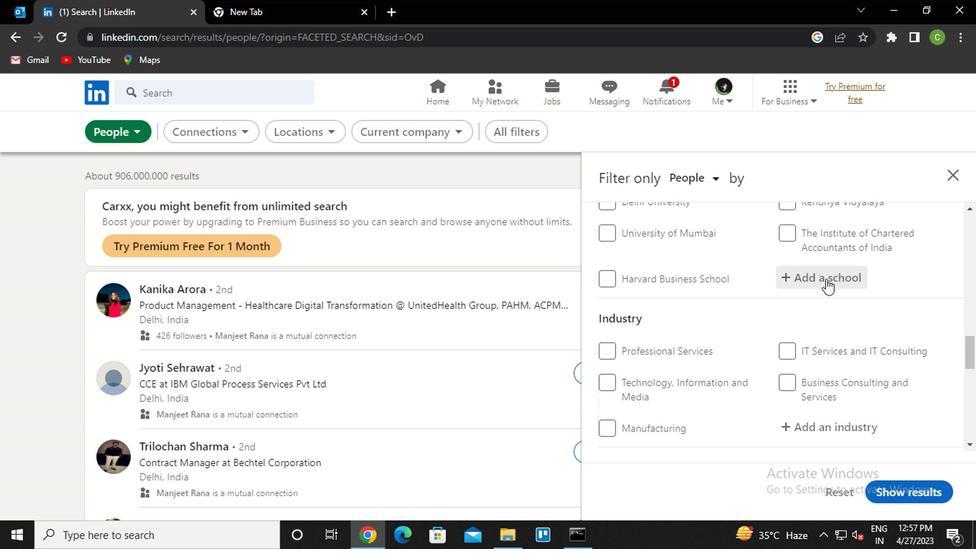 
Action: Key pressed <Key.caps_lock>a<Key.caps_lock>charya<Key.space><Key.caps_lock>i<Key.caps_lock>nstitute<Key.down><Key.enter><Key.down><Key.down><Key.down><Key.down><Key.down><Key.up><Key.up><Key.up><Key.up><Key.up>
Screenshot: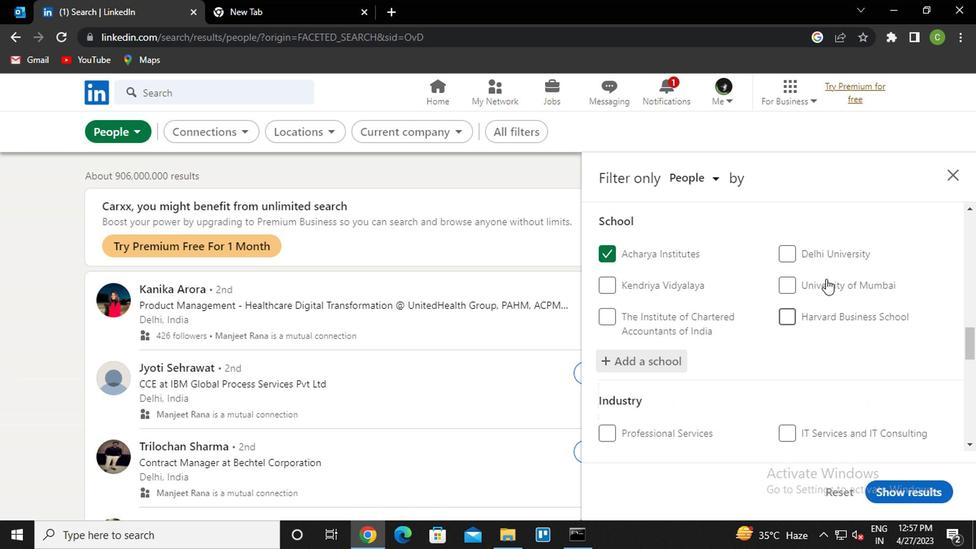
Action: Mouse scrolled (822, 277) with delta (0, -1)
Screenshot: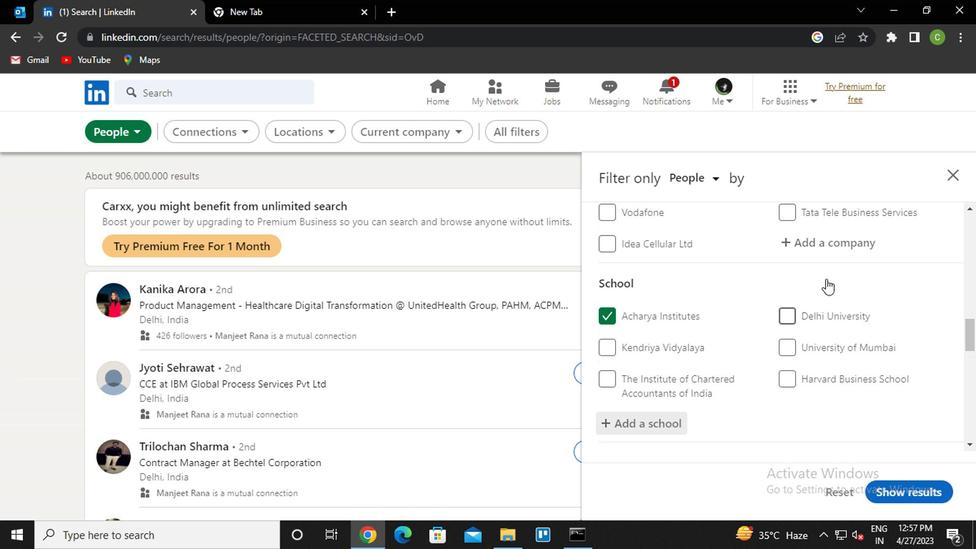 
Action: Mouse moved to (822, 249)
Screenshot: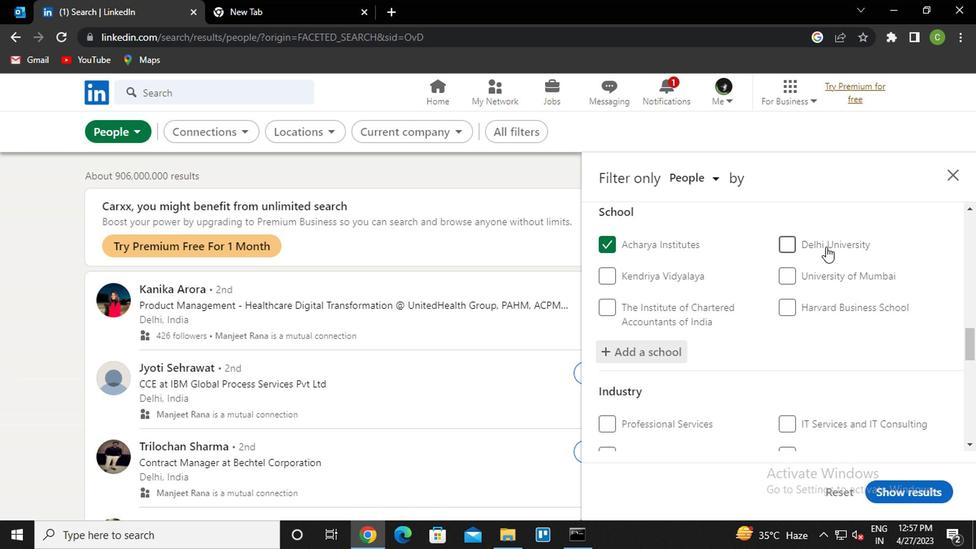 
Action: Mouse scrolled (822, 248) with delta (0, -1)
Screenshot: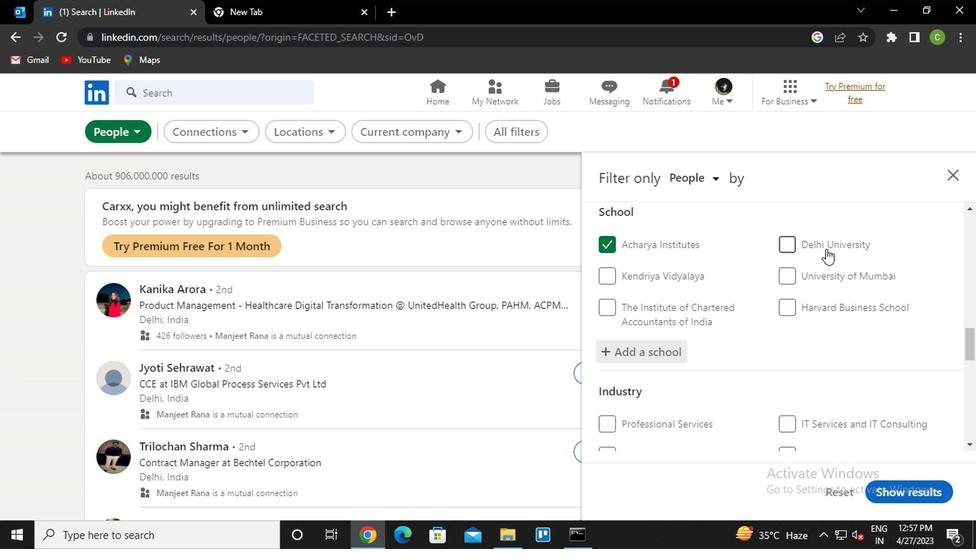 
Action: Mouse scrolled (822, 248) with delta (0, -1)
Screenshot: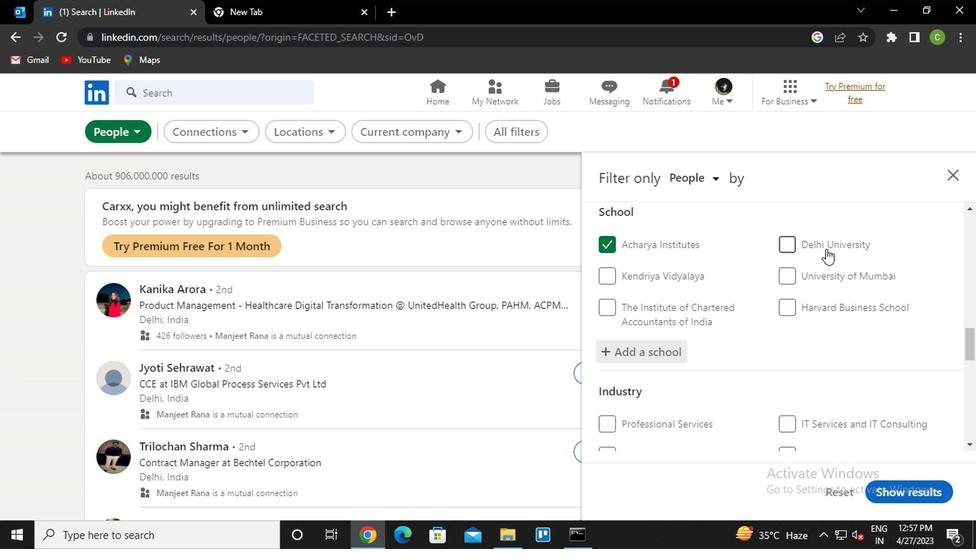
Action: Mouse scrolled (822, 248) with delta (0, -1)
Screenshot: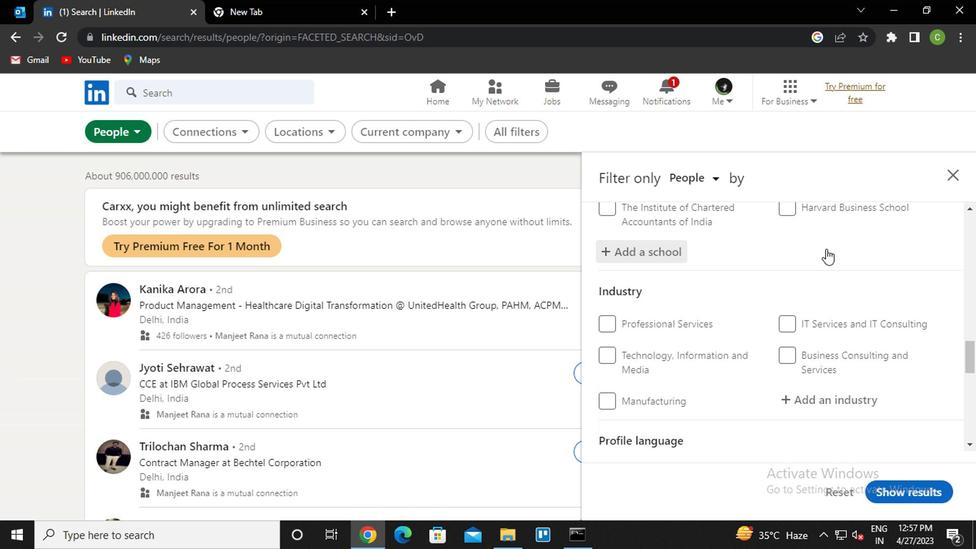
Action: Mouse moved to (820, 283)
Screenshot: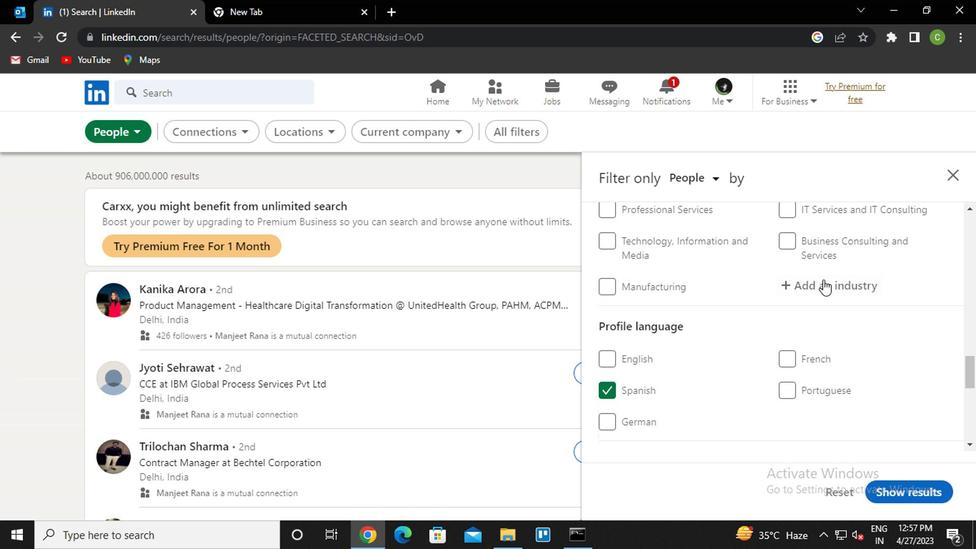 
Action: Mouse pressed left at (820, 283)
Screenshot: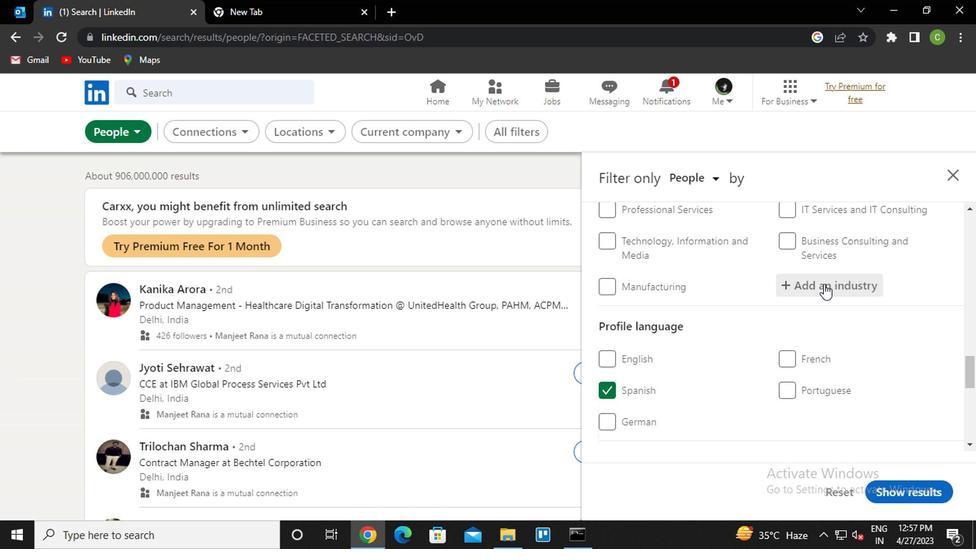 
Action: Key pressed <Key.caps_lock>c<Key.caps_lock>ommunity<Key.up><Key.enter>
Screenshot: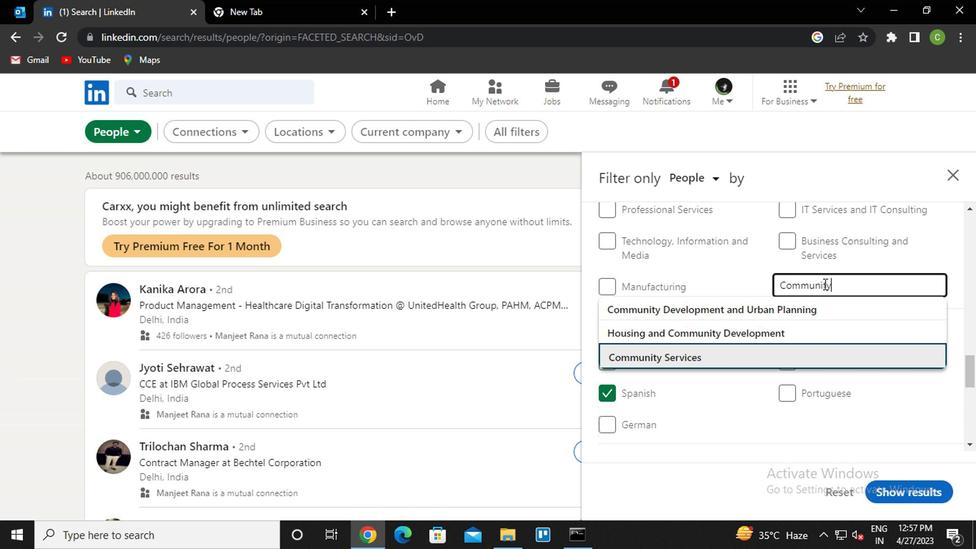 
Action: Mouse scrolled (820, 282) with delta (0, 0)
Screenshot: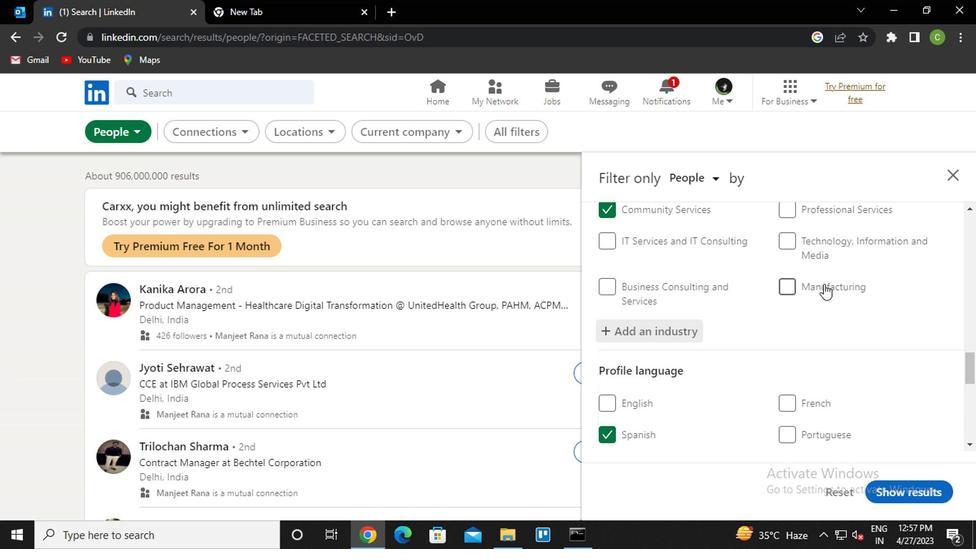 
Action: Mouse scrolled (820, 282) with delta (0, 0)
Screenshot: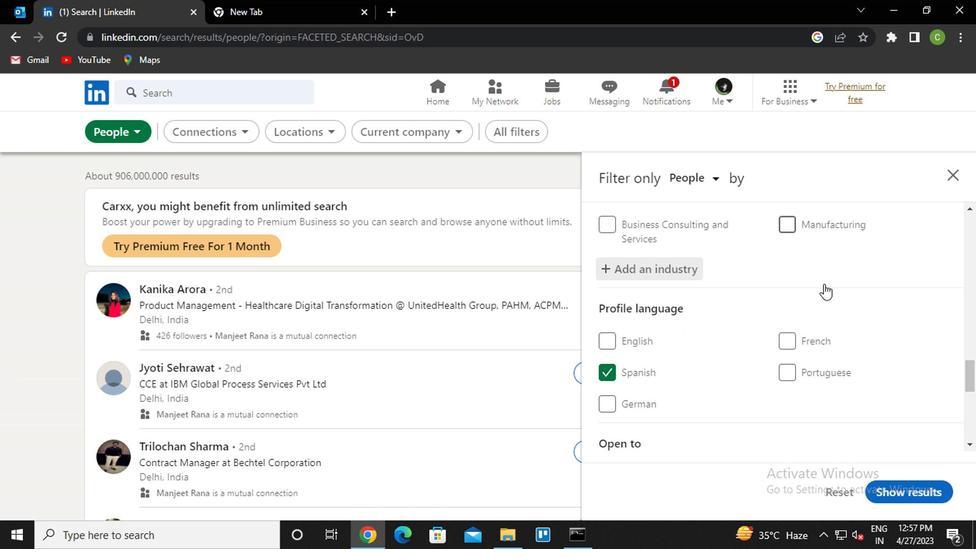 
Action: Mouse moved to (815, 286)
Screenshot: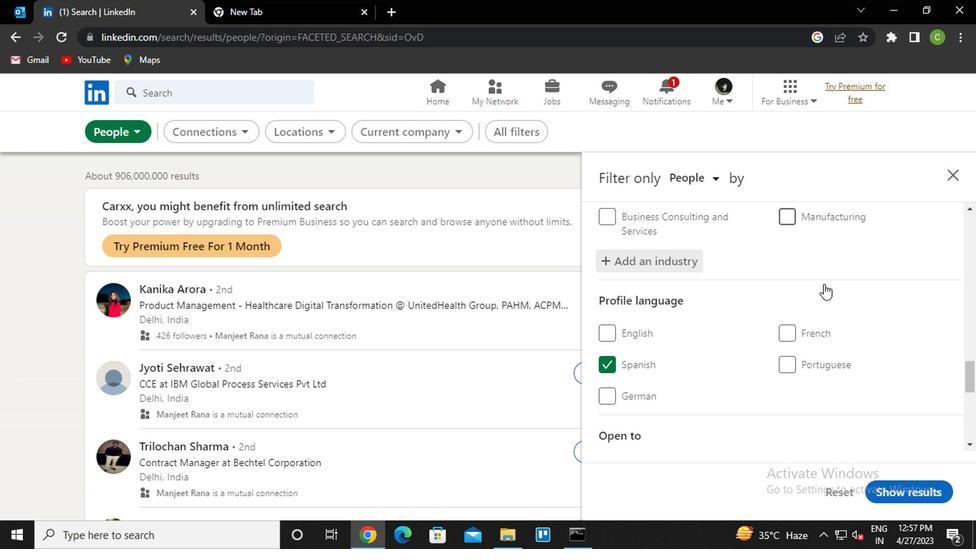 
Action: Mouse scrolled (815, 286) with delta (0, 0)
Screenshot: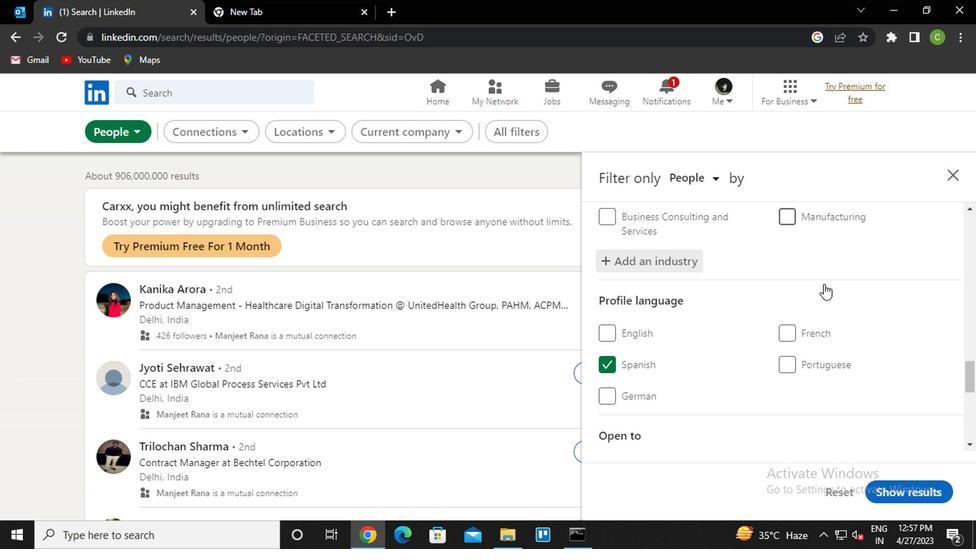
Action: Mouse moved to (806, 295)
Screenshot: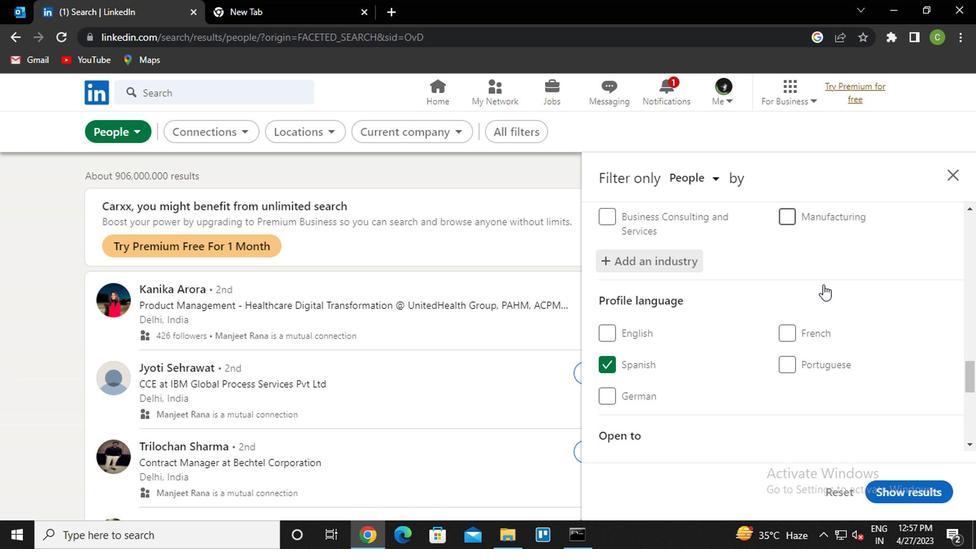 
Action: Mouse scrolled (806, 294) with delta (0, -1)
Screenshot: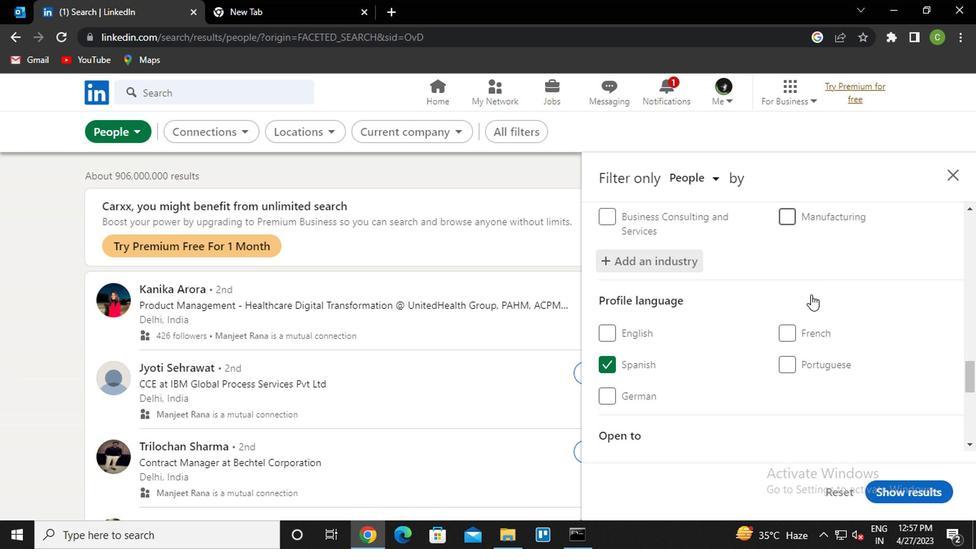 
Action: Mouse moved to (805, 295)
Screenshot: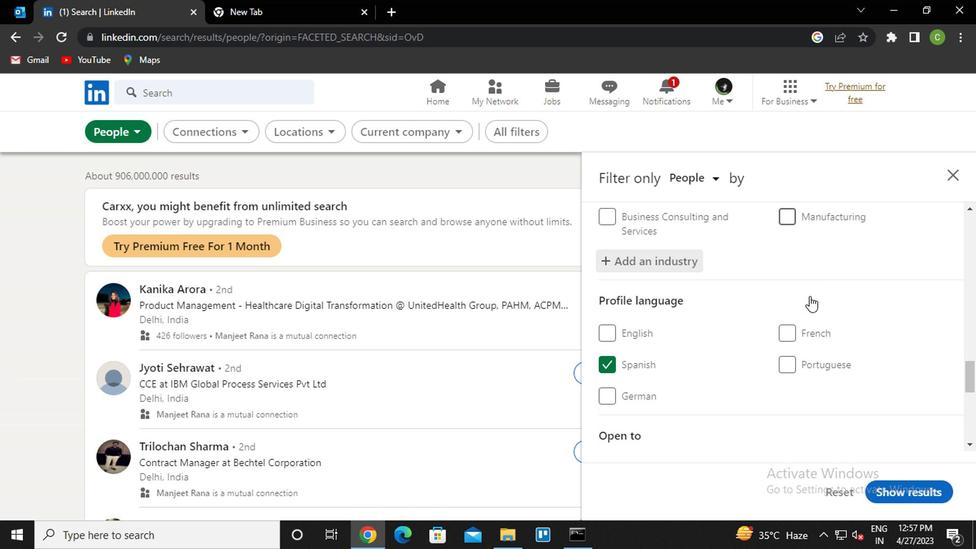 
Action: Mouse scrolled (805, 294) with delta (0, -1)
Screenshot: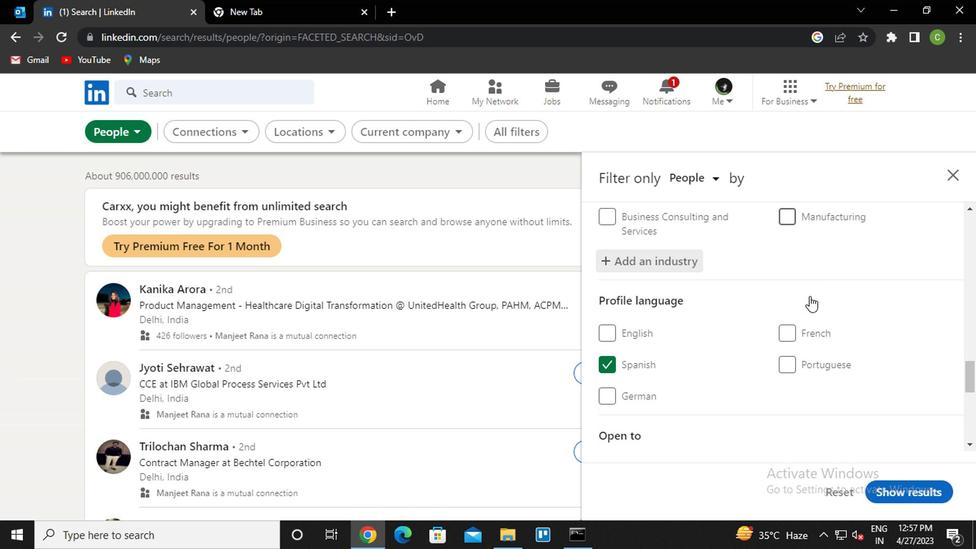
Action: Mouse moved to (743, 303)
Screenshot: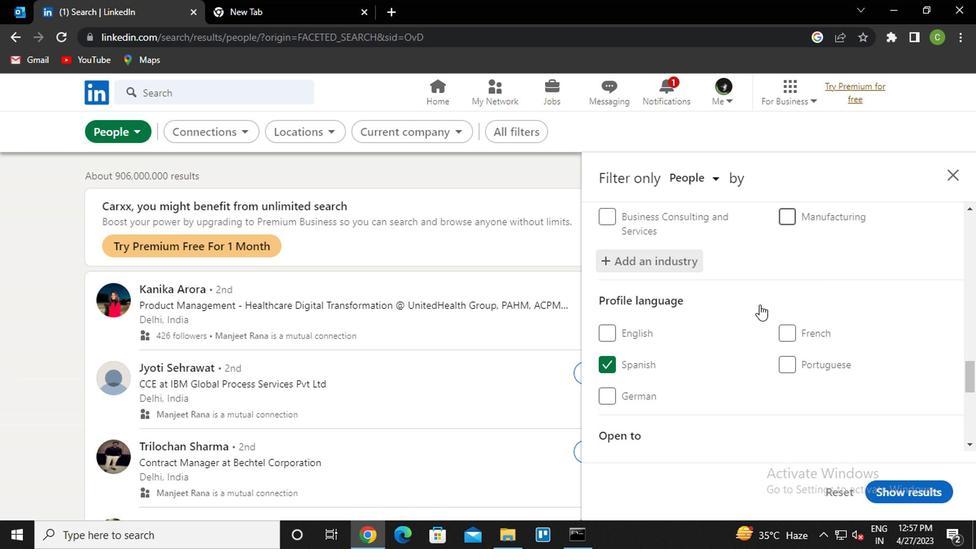 
Action: Mouse scrolled (743, 304) with delta (0, 1)
Screenshot: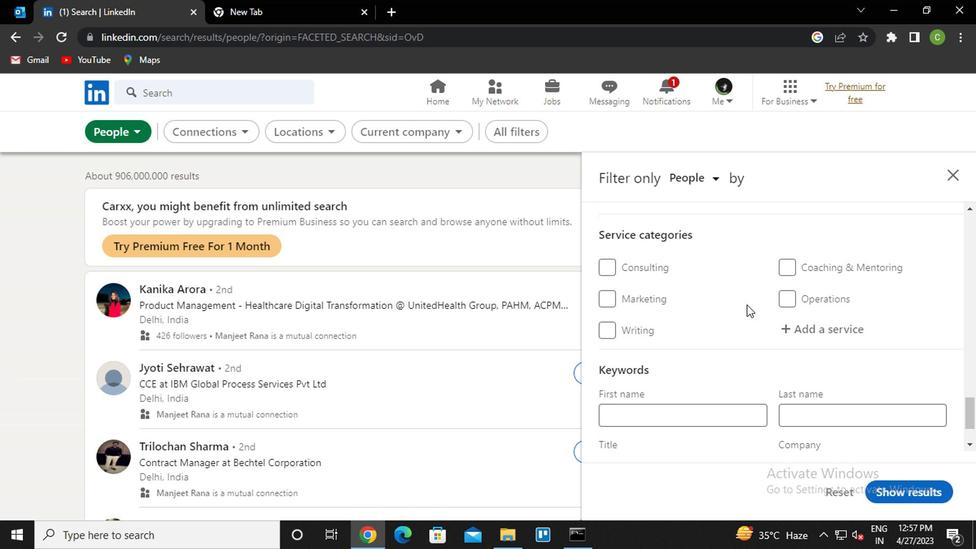 
Action: Mouse scrolled (743, 304) with delta (0, 1)
Screenshot: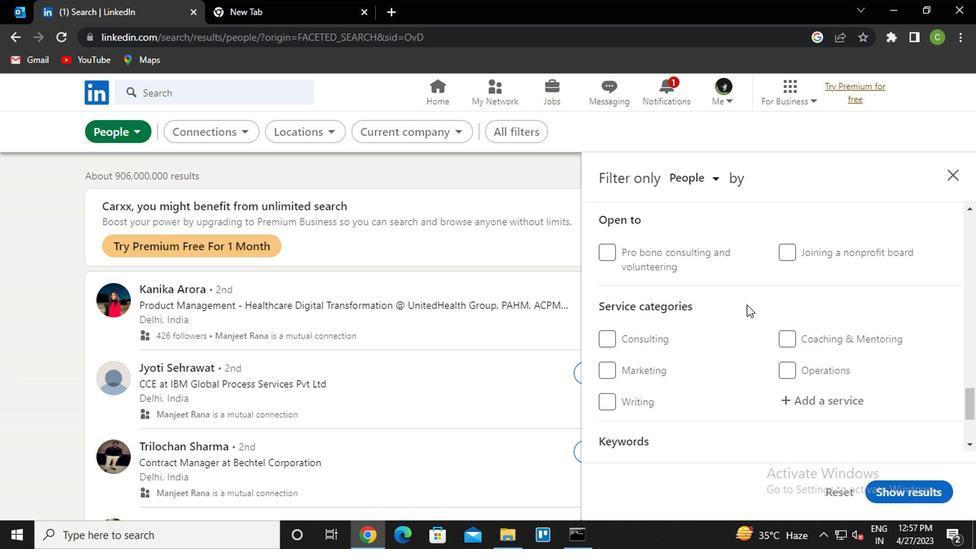 
Action: Mouse scrolled (743, 303) with delta (0, 0)
Screenshot: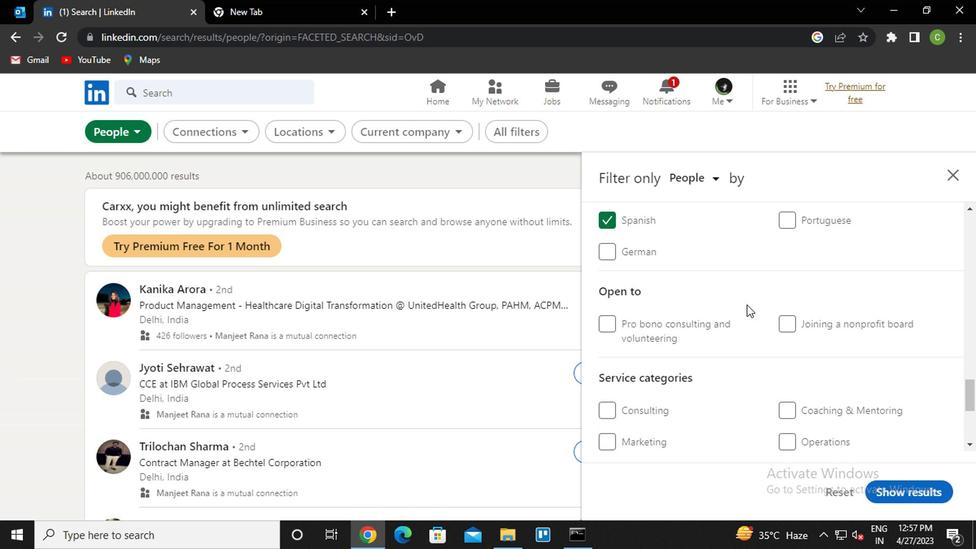 
Action: Mouse scrolled (743, 303) with delta (0, 0)
Screenshot: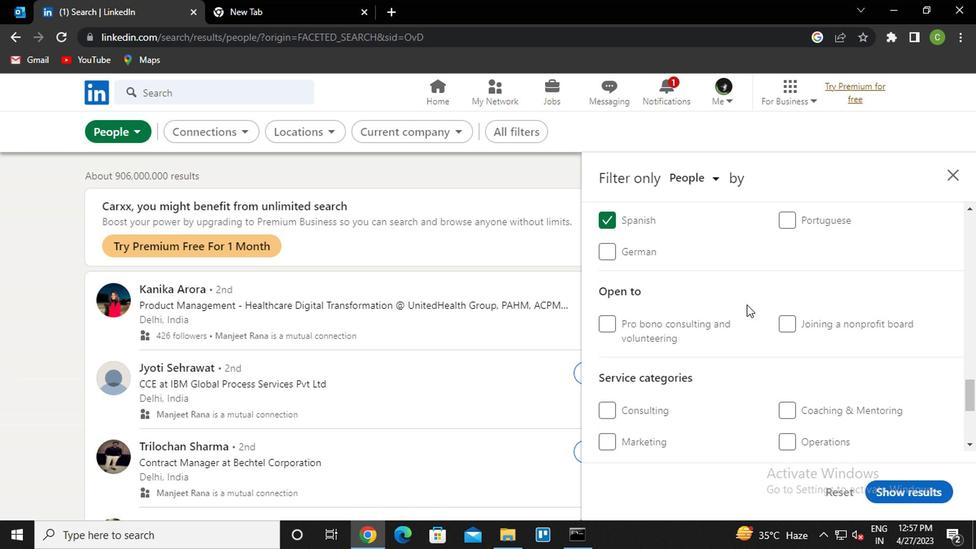 
Action: Mouse moved to (801, 331)
Screenshot: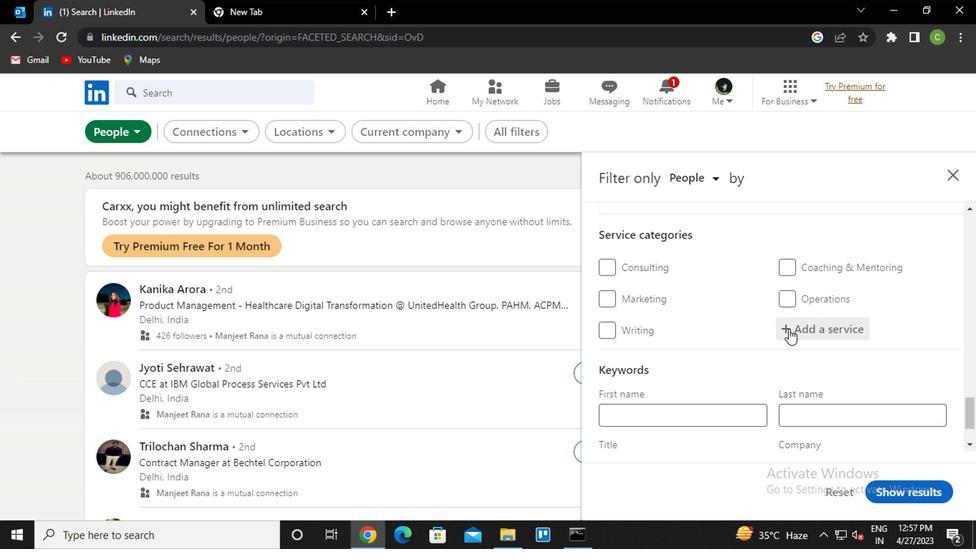 
Action: Mouse pressed left at (801, 331)
Screenshot: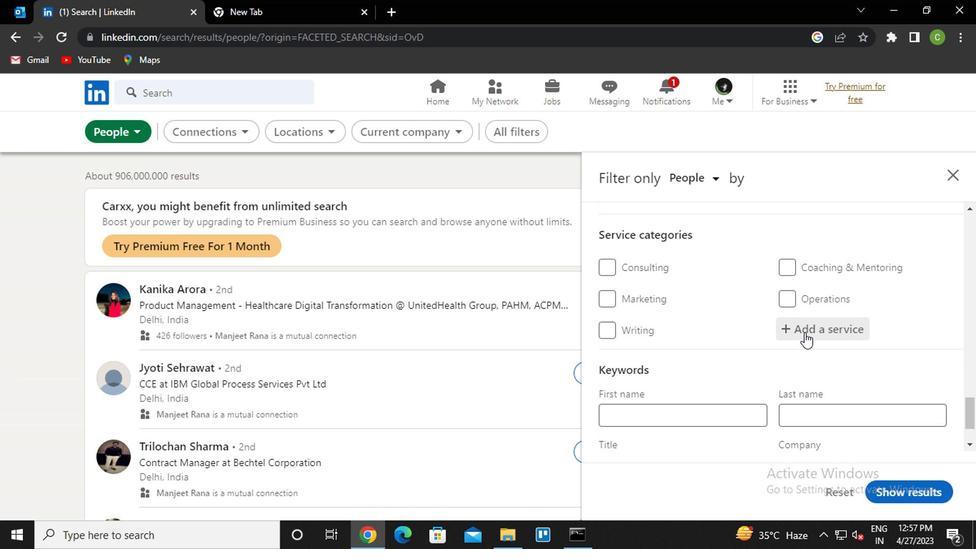 
Action: Key pressed <Key.caps_lock>t<Key.caps_lock>ax<Key.space><Key.caps_lock><Key.down><Key.down><Key.enter>
Screenshot: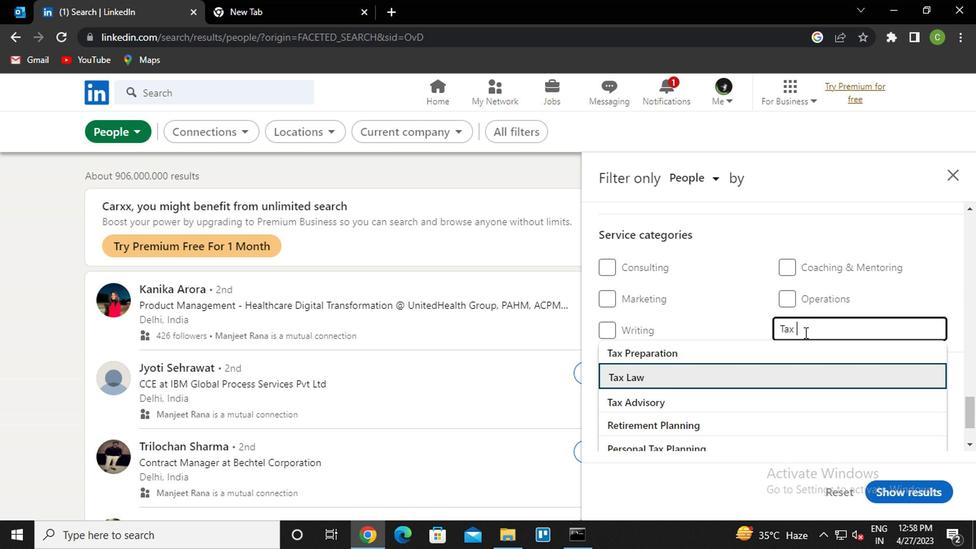
Action: Mouse scrolled (801, 330) with delta (0, 0)
Screenshot: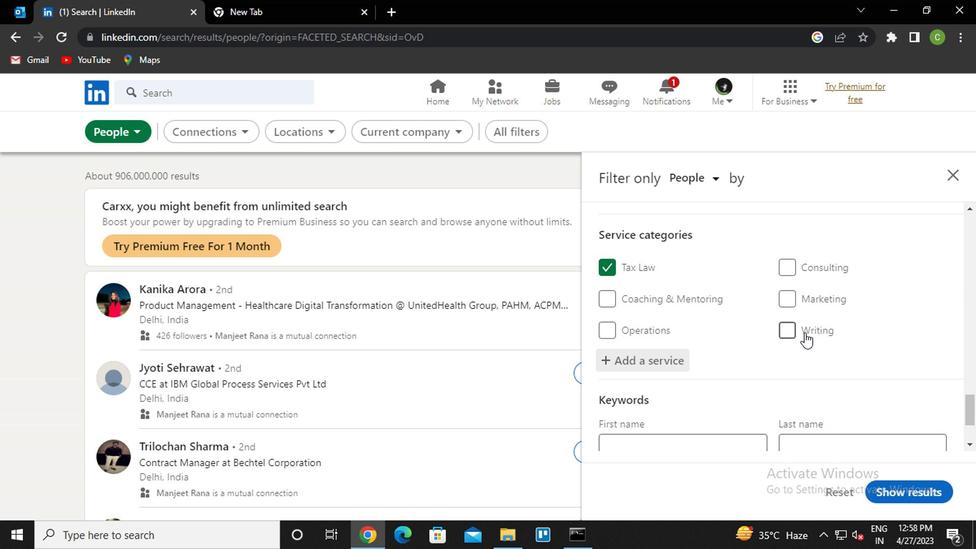 
Action: Mouse scrolled (801, 330) with delta (0, 0)
Screenshot: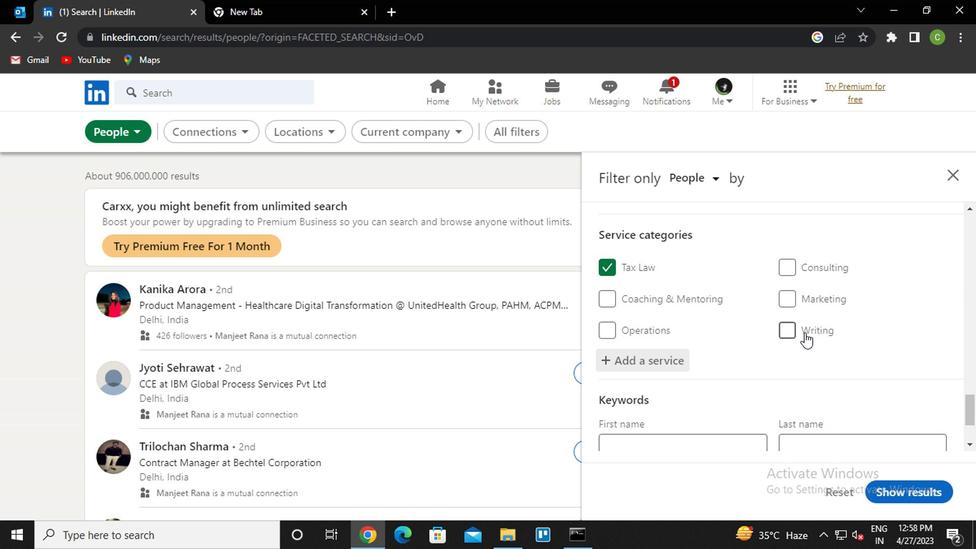 
Action: Mouse scrolled (801, 330) with delta (0, 0)
Screenshot: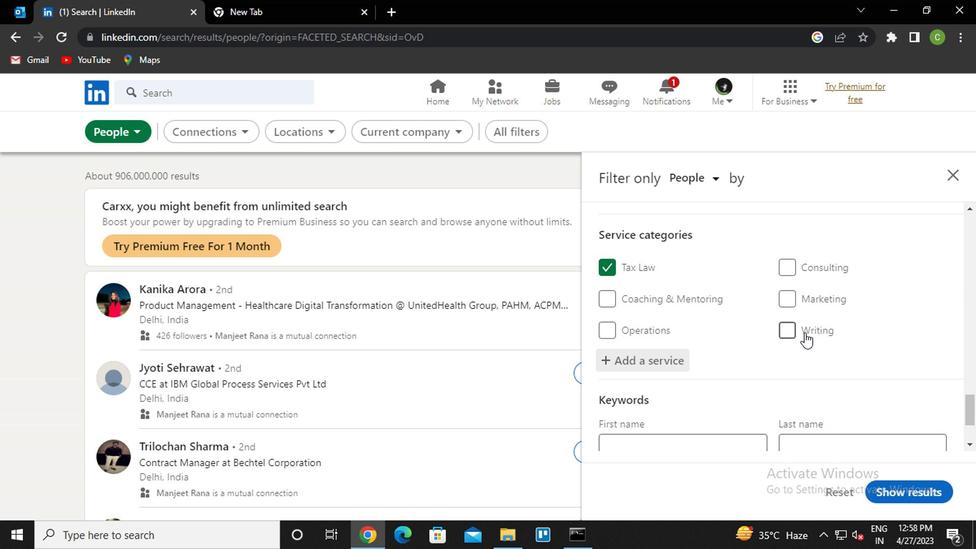 
Action: Mouse moved to (715, 380)
Screenshot: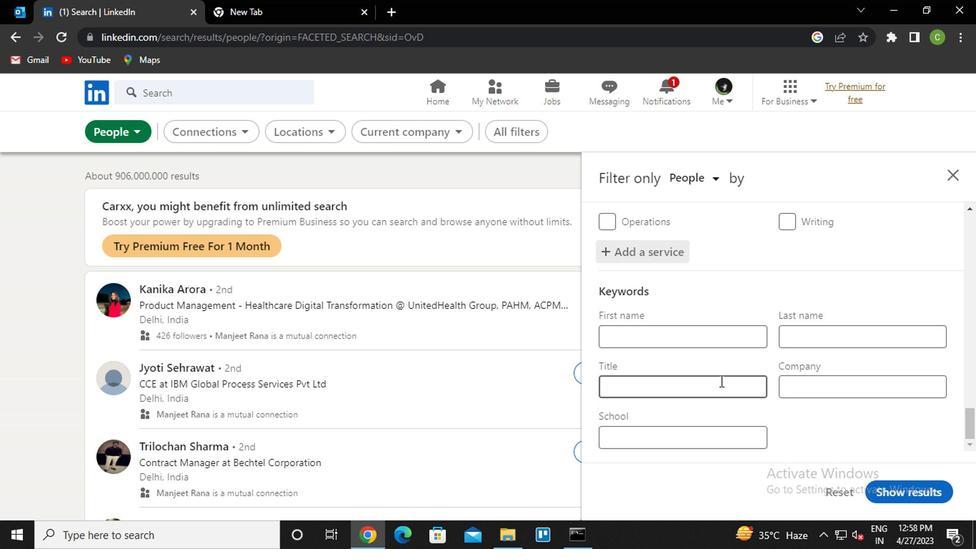 
Action: Mouse pressed left at (715, 380)
Screenshot: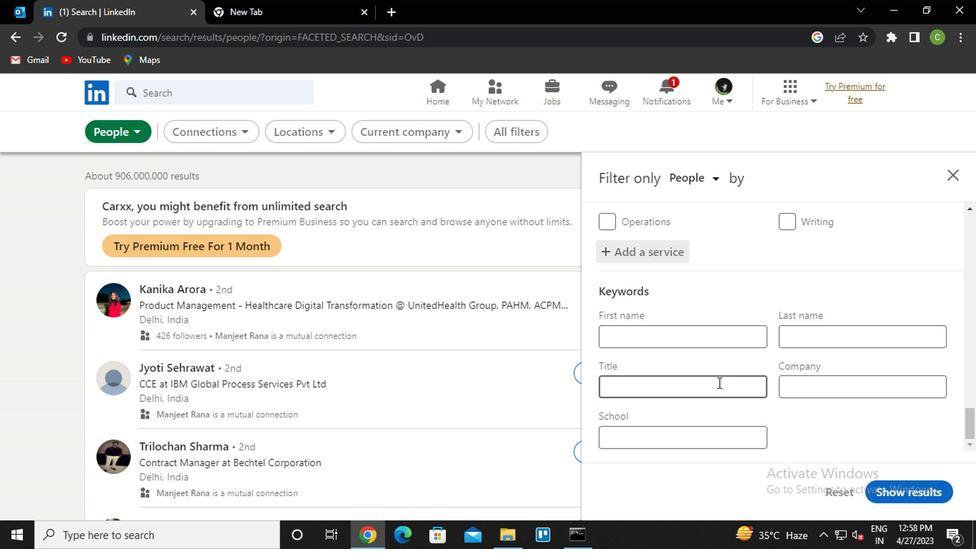 
Action: Key pressed <Key.caps_lock><Key.caps_lock>c<Key.caps_lock>hieg<Key.backspace>f<Key.space><Key.caps_lock>i<Key.caps_lock>Nformation<Key.space><Key.caps_lock>o<Key.caps_lock>fficer<Key.space><Key.shift_r>(<Key.caps_lock>cio<Key.shift_r>)
Screenshot: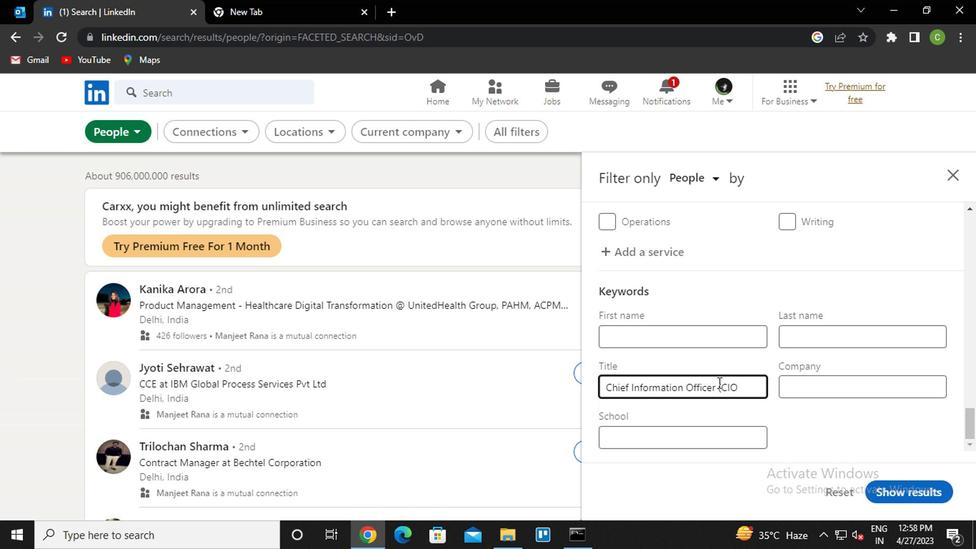 
Action: Mouse moved to (907, 480)
Screenshot: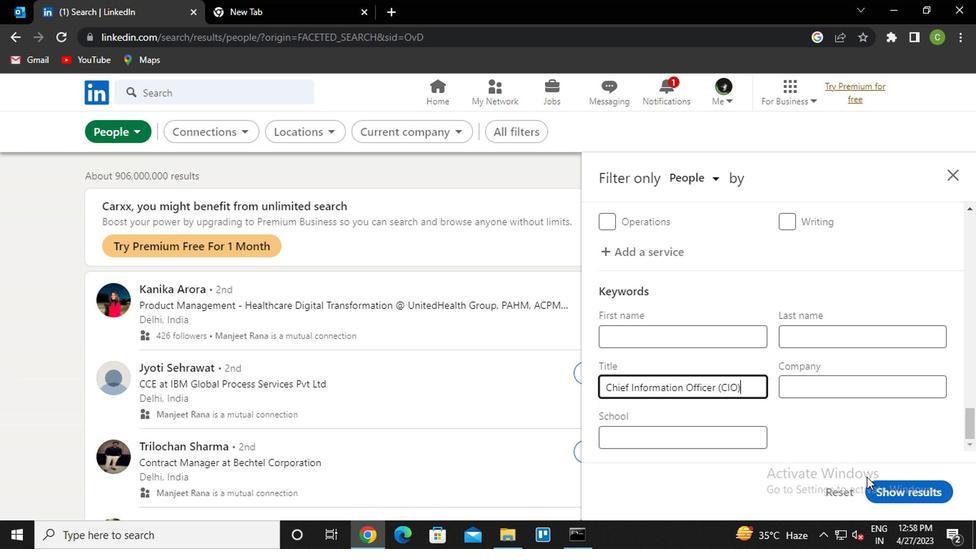 
Action: Mouse pressed left at (907, 480)
Screenshot: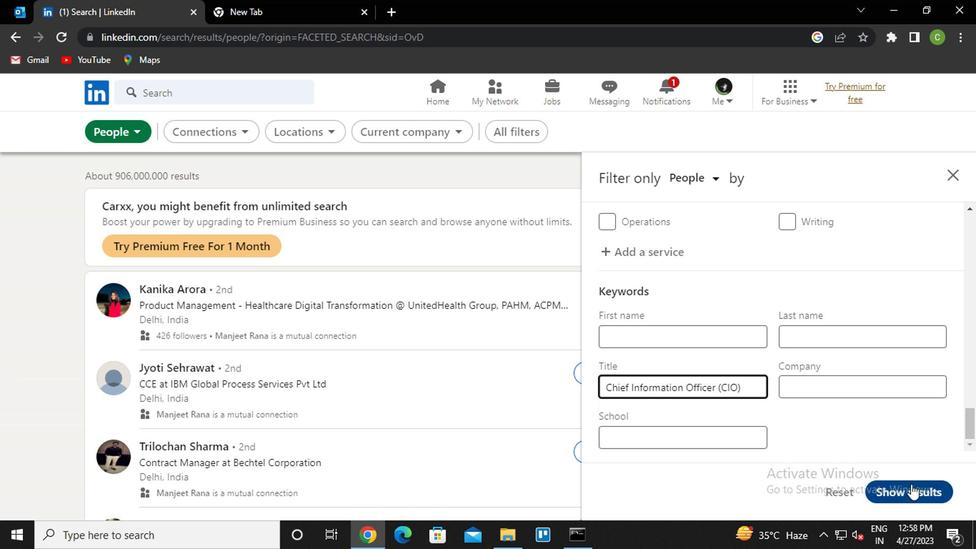
Action: Mouse moved to (482, 490)
Screenshot: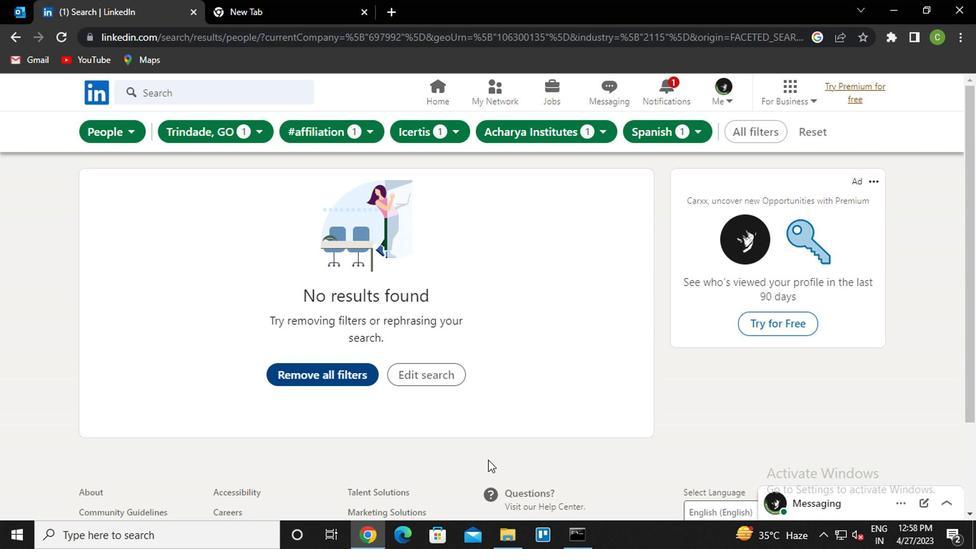 
Action: Key pressed <Key.f8>
Screenshot: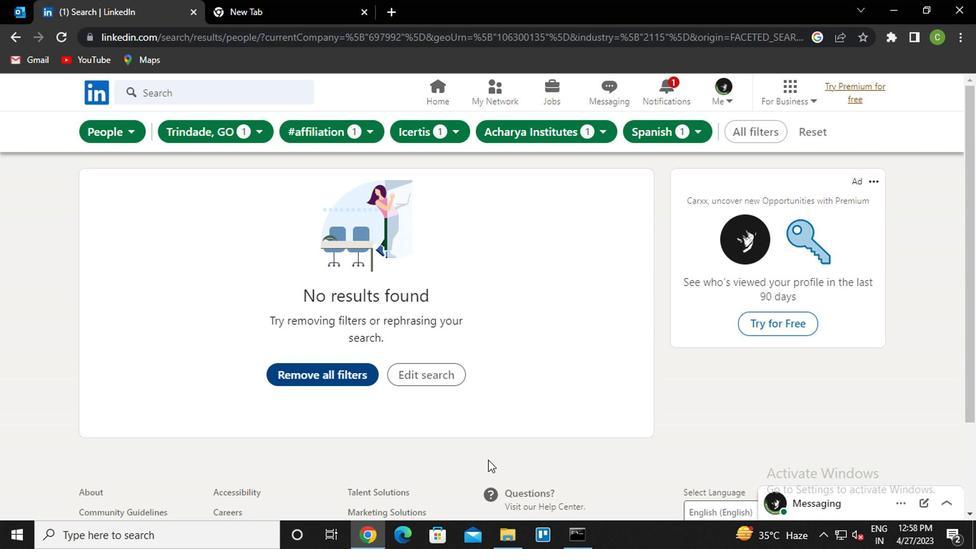
